 Task: Search one way flight ticket for 2 adults, 4 children and 1 infant on lap in business from Killeen: Killeen-fort Hood Regional Airport / Robert Gray Army Airfield to Riverton: Central Wyoming Regional Airport (was Riverton Regional) on 8-4-2023. Choice of flights is Frontier. Price is upto 78000. Outbound departure time preference is 22:45.
Action: Mouse moved to (264, 369)
Screenshot: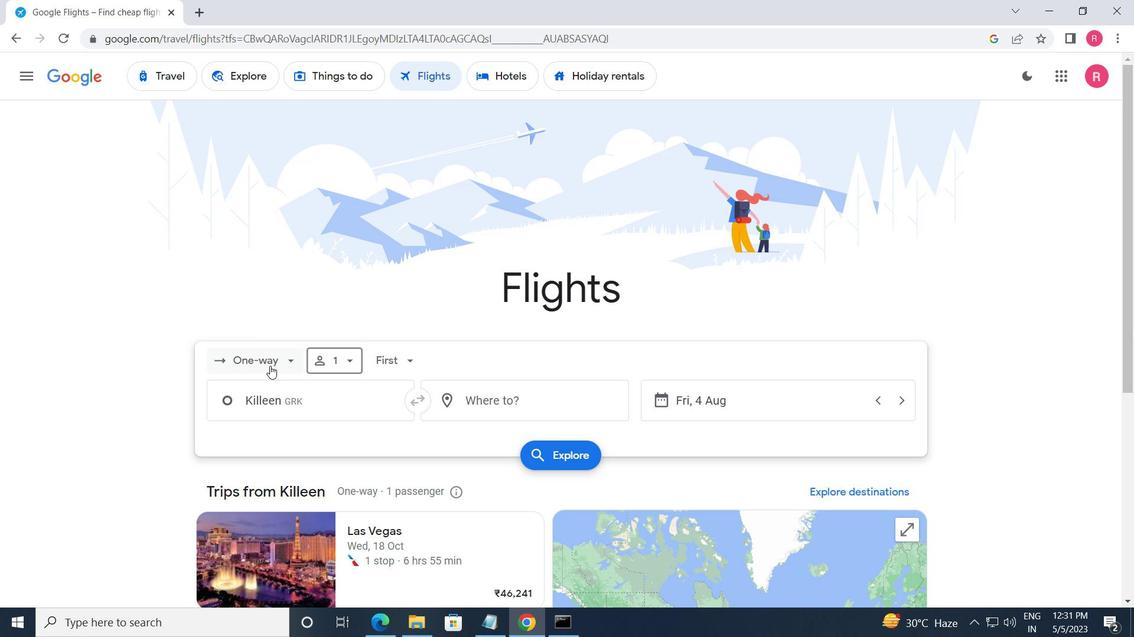 
Action: Mouse pressed left at (264, 369)
Screenshot: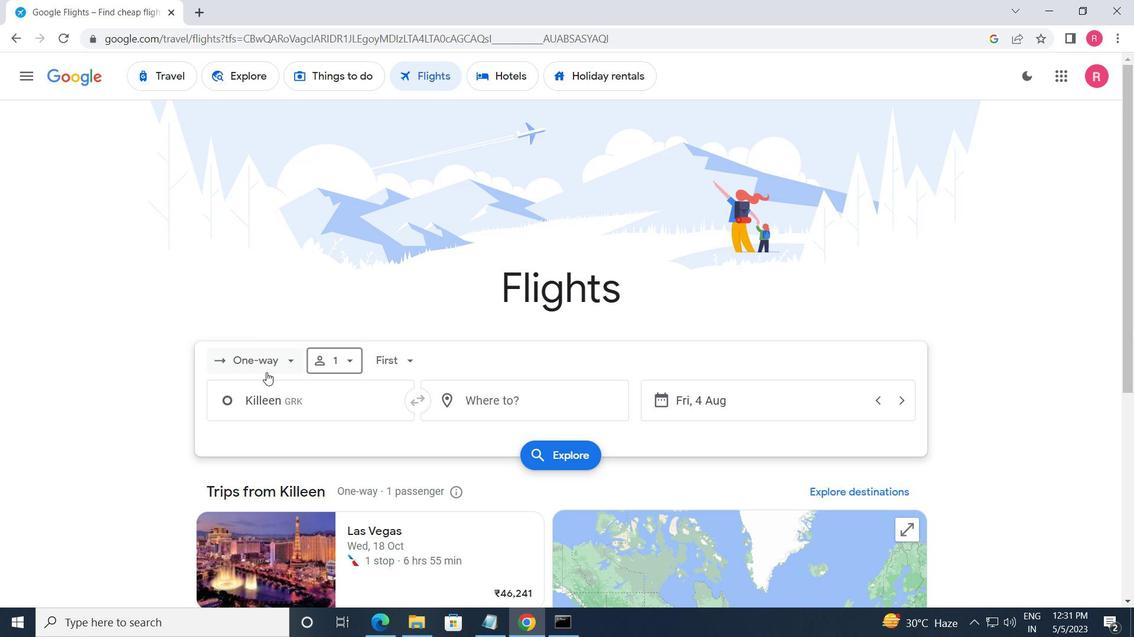 
Action: Mouse moved to (263, 428)
Screenshot: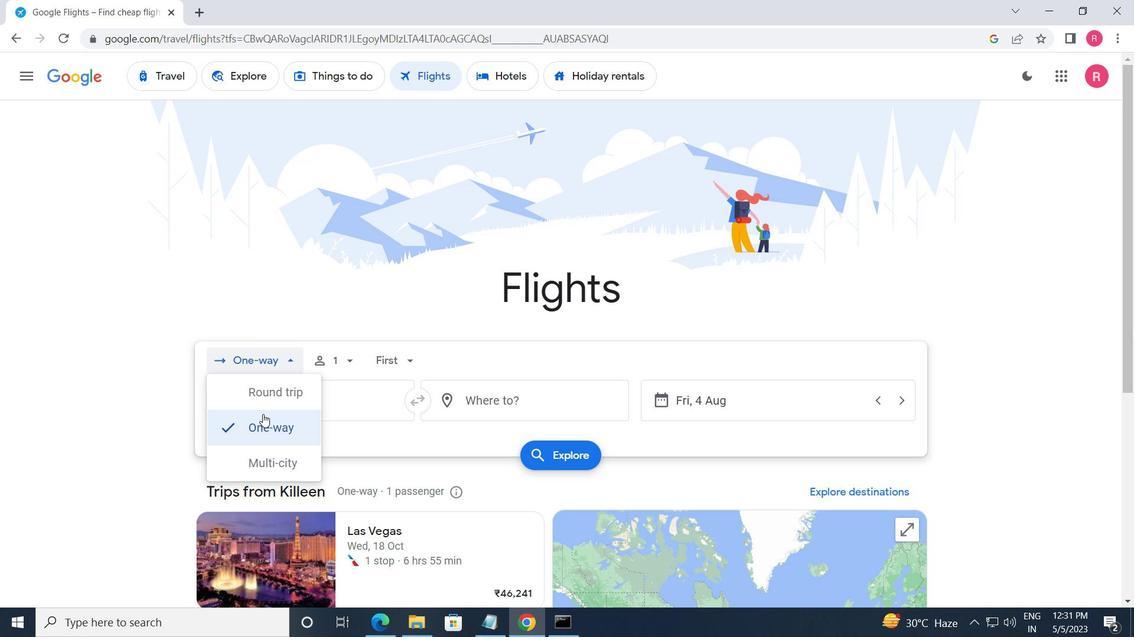 
Action: Mouse pressed left at (263, 428)
Screenshot: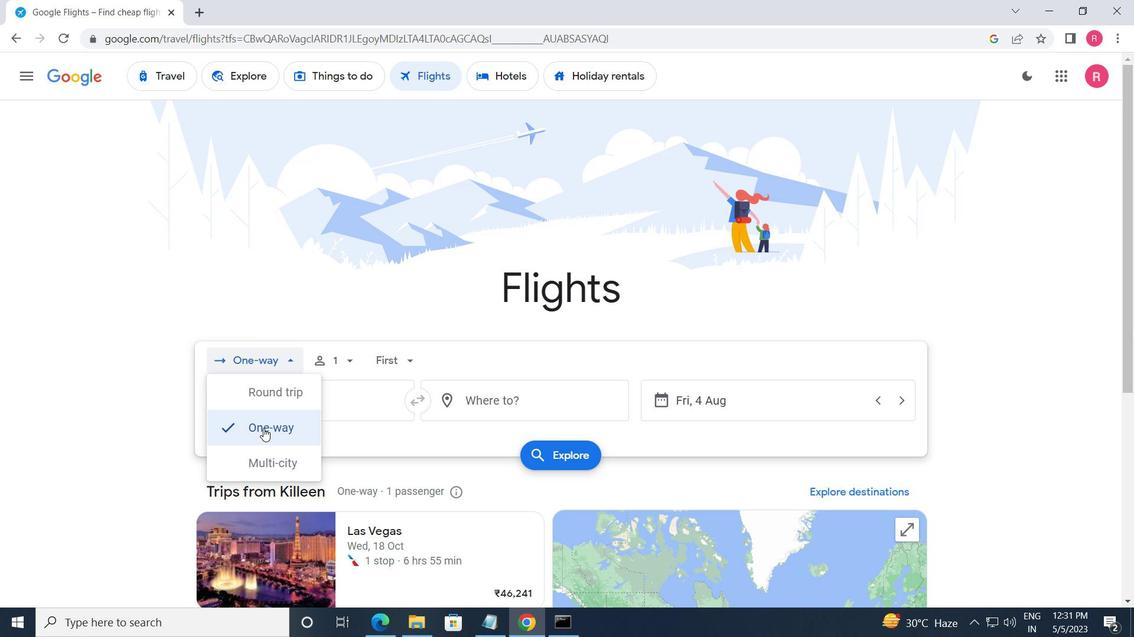 
Action: Mouse moved to (343, 375)
Screenshot: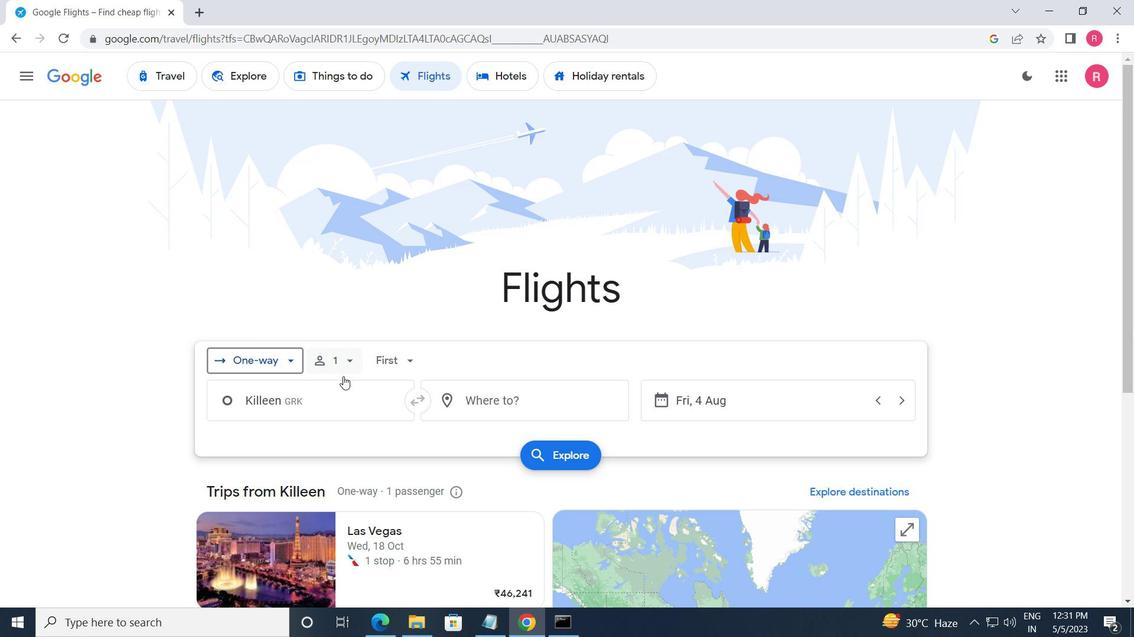 
Action: Mouse pressed left at (343, 375)
Screenshot: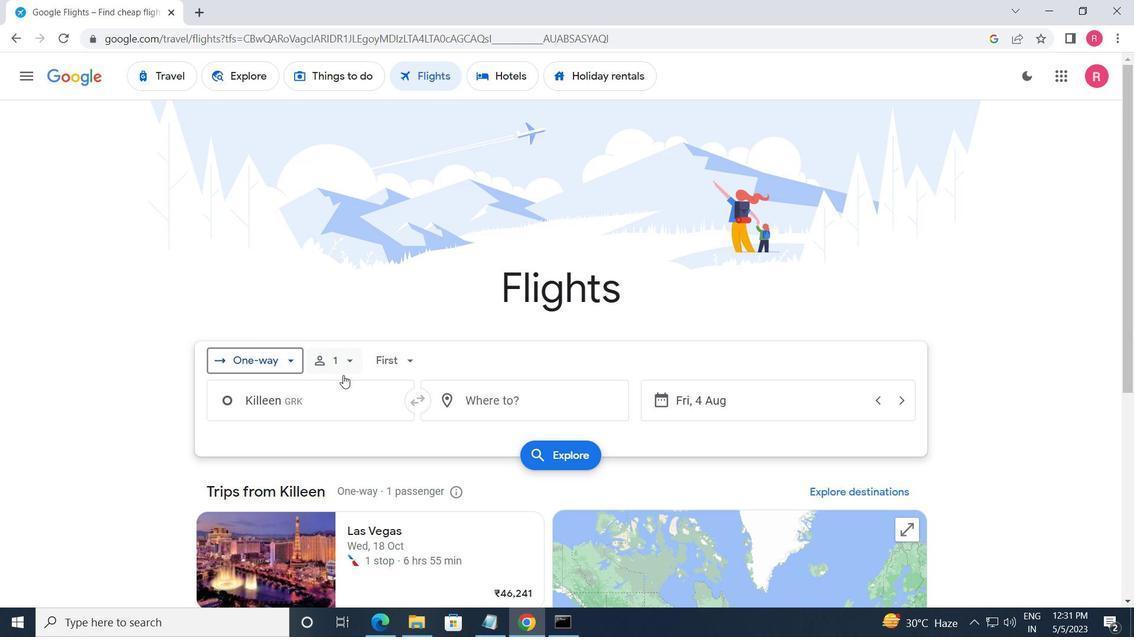 
Action: Mouse moved to (460, 399)
Screenshot: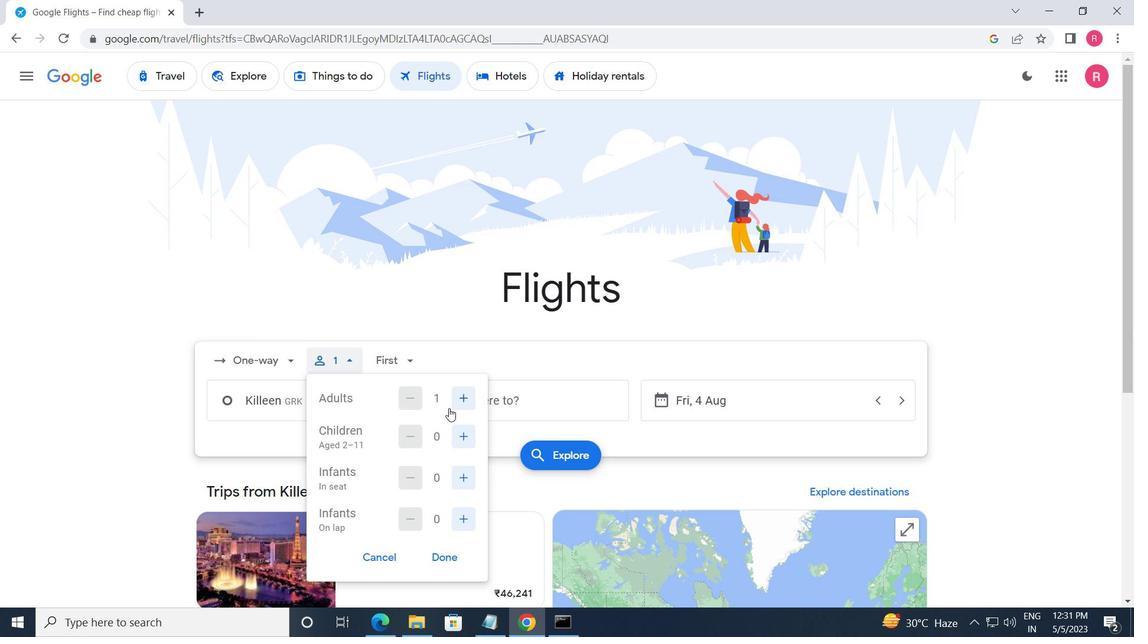 
Action: Mouse pressed left at (460, 399)
Screenshot: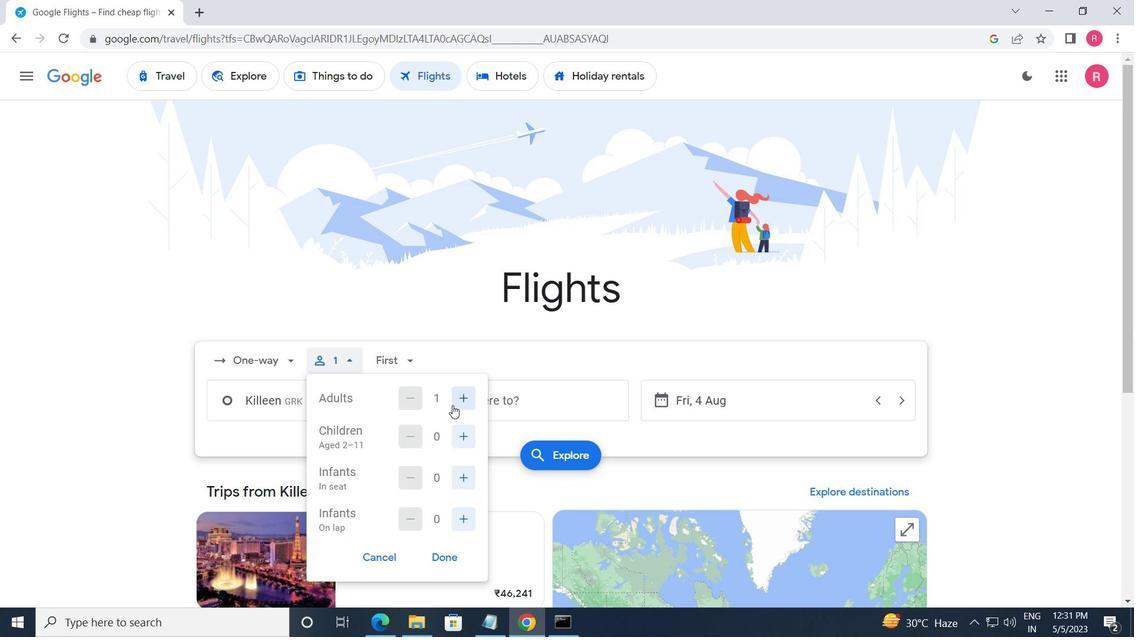 
Action: Mouse moved to (460, 437)
Screenshot: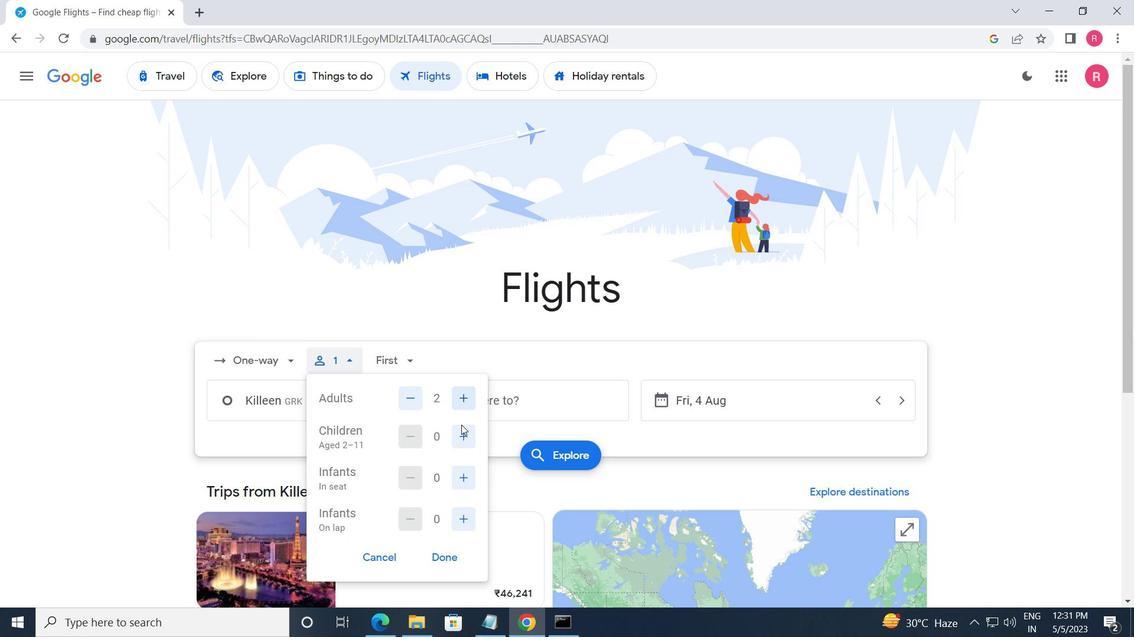 
Action: Mouse pressed left at (460, 437)
Screenshot: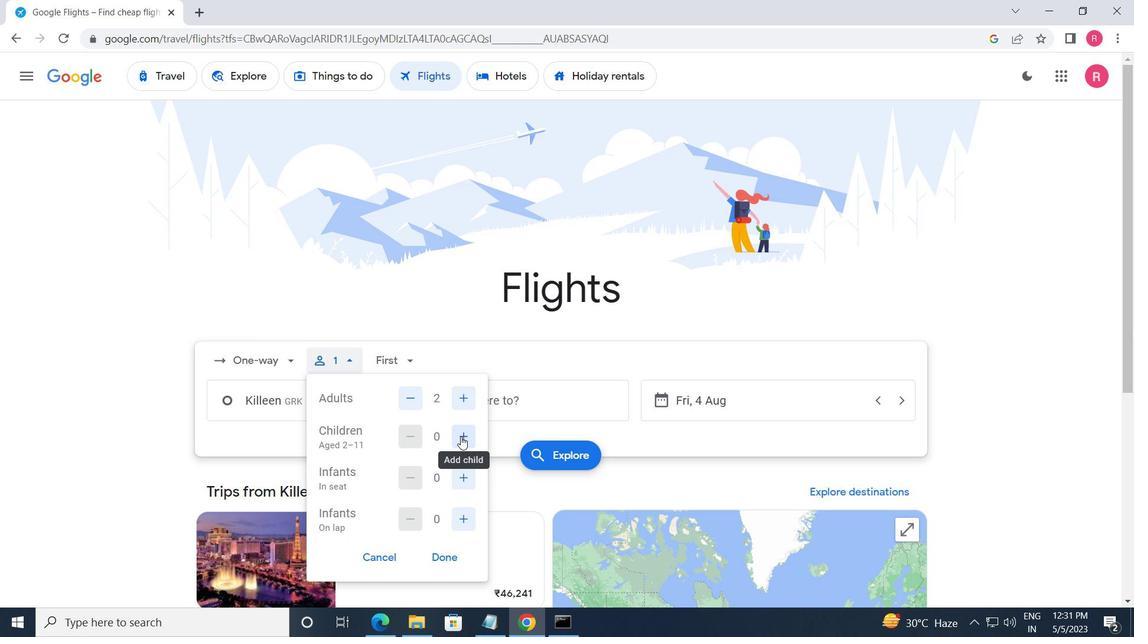 
Action: Mouse moved to (460, 435)
Screenshot: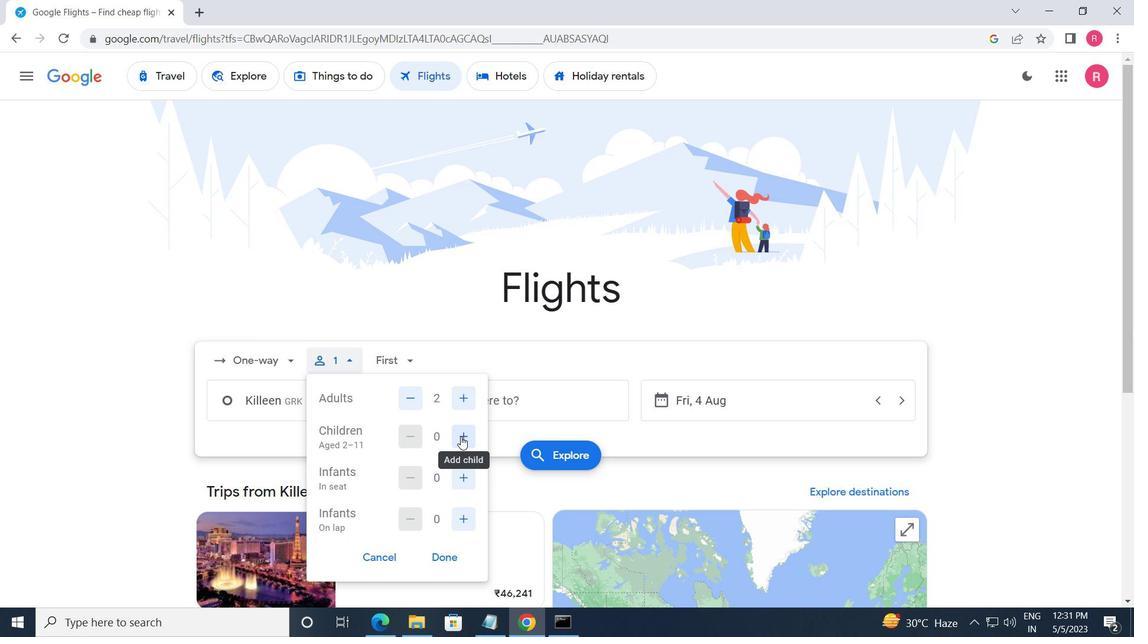 
Action: Mouse pressed left at (460, 435)
Screenshot: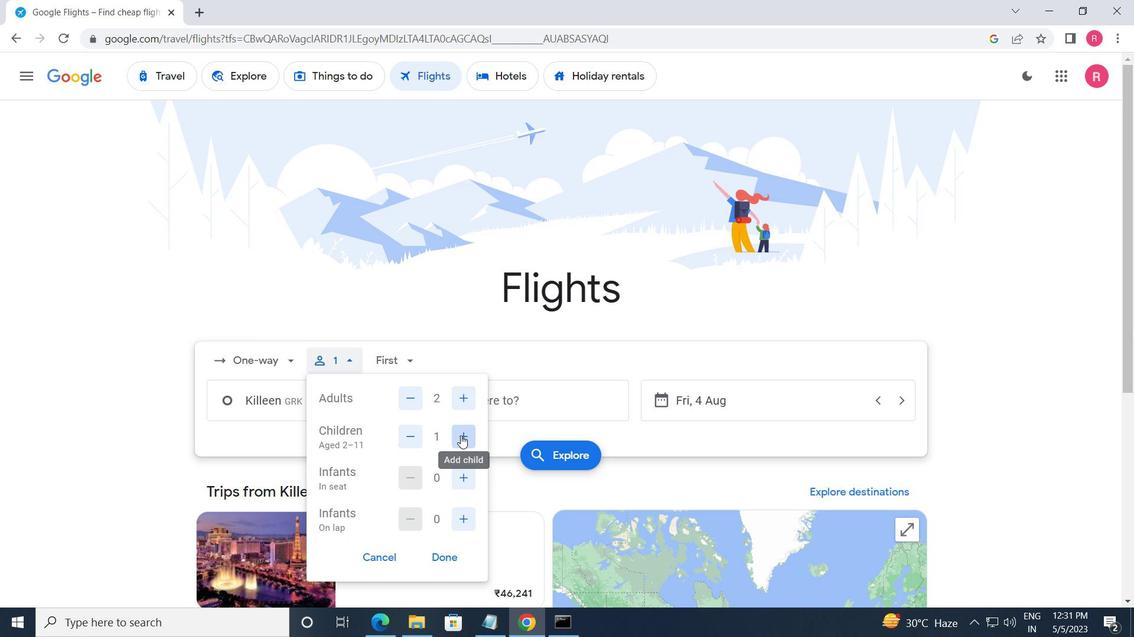 
Action: Mouse pressed left at (460, 435)
Screenshot: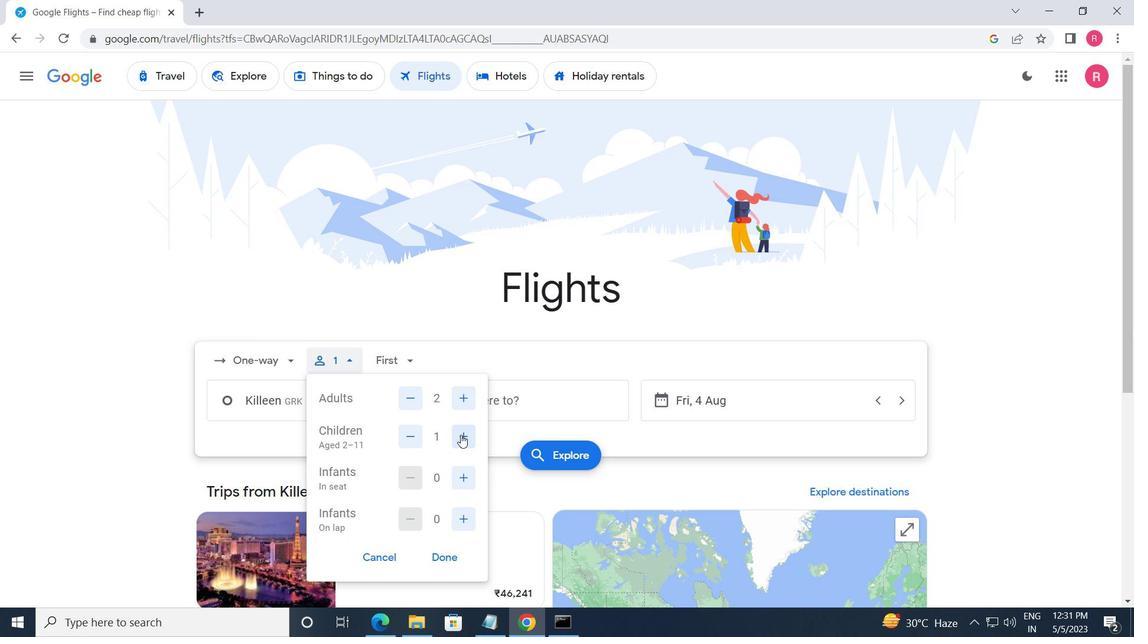 
Action: Mouse pressed left at (460, 435)
Screenshot: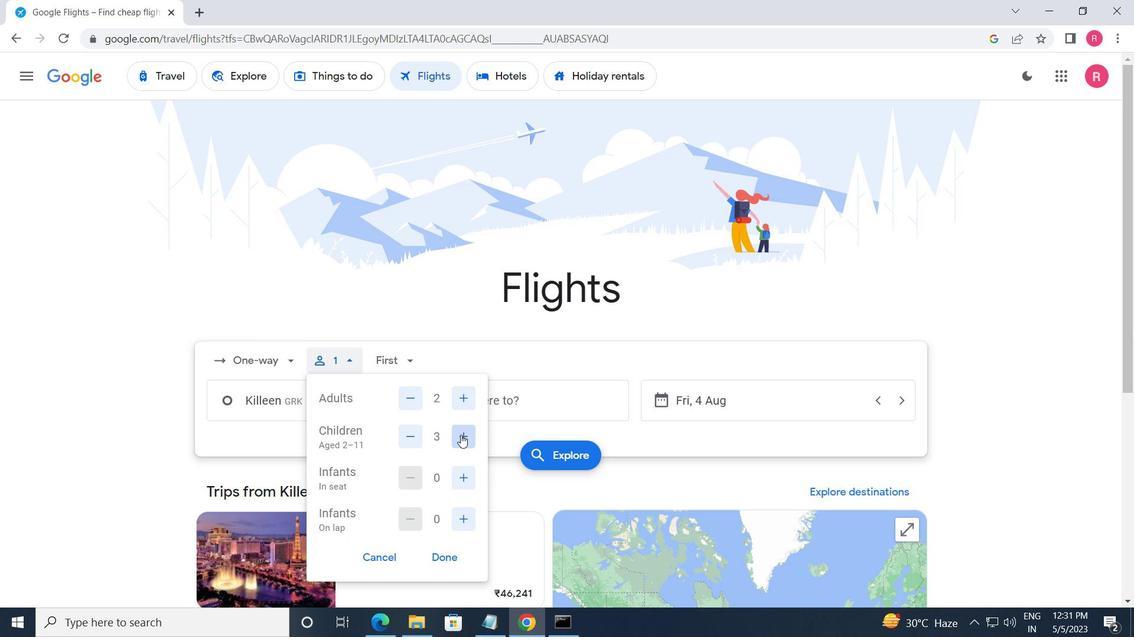 
Action: Mouse moved to (467, 481)
Screenshot: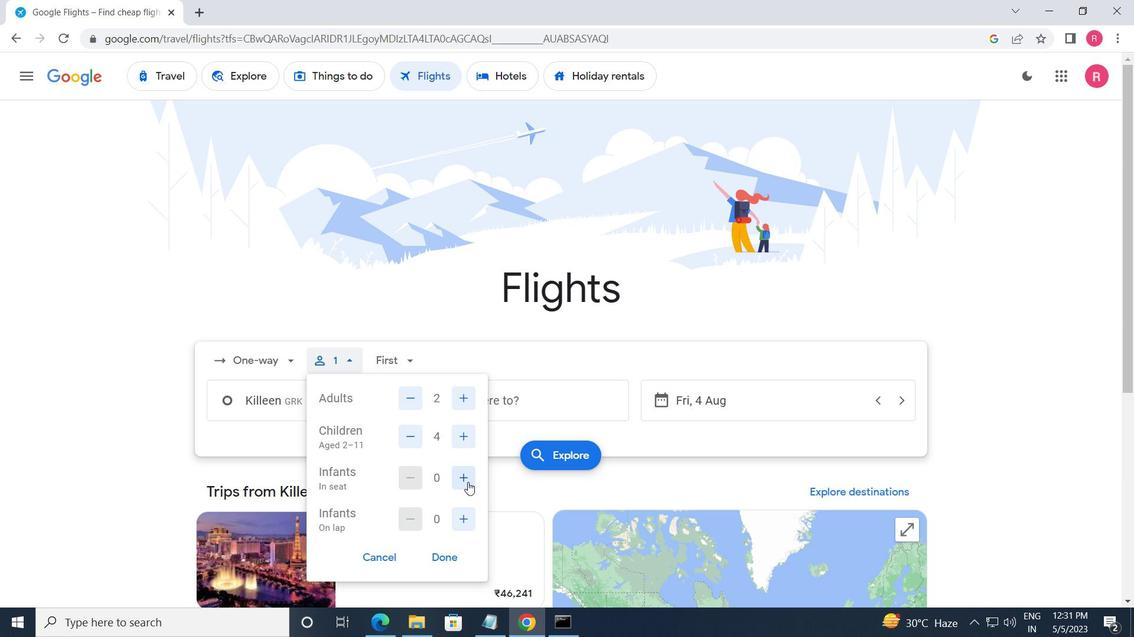 
Action: Mouse pressed left at (467, 481)
Screenshot: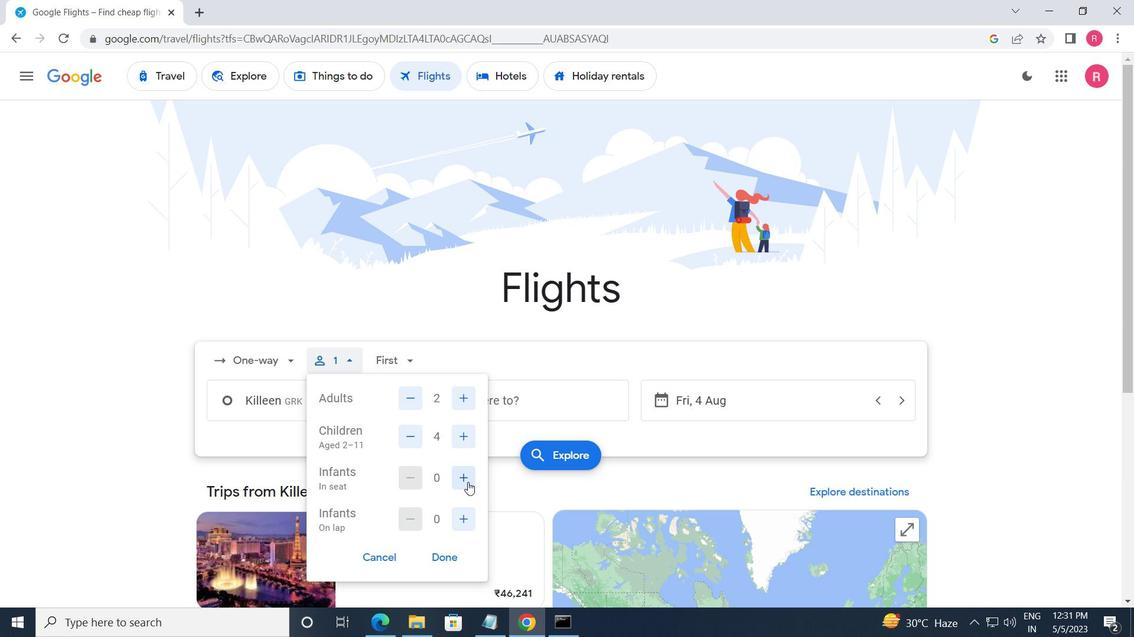
Action: Mouse moved to (445, 557)
Screenshot: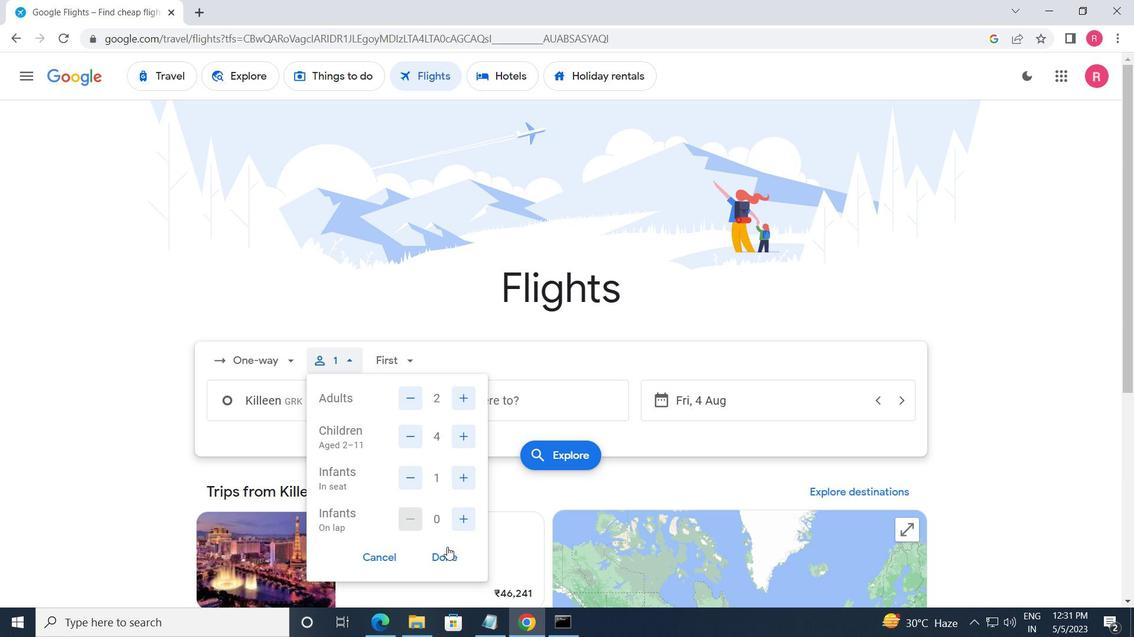 
Action: Mouse pressed left at (445, 557)
Screenshot: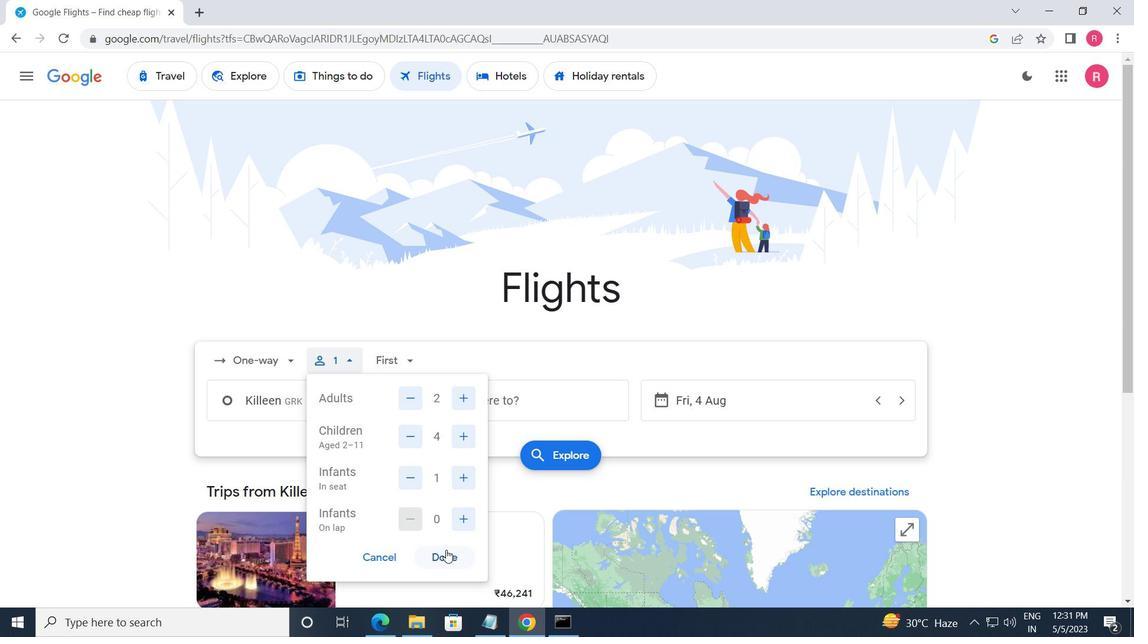 
Action: Mouse moved to (401, 369)
Screenshot: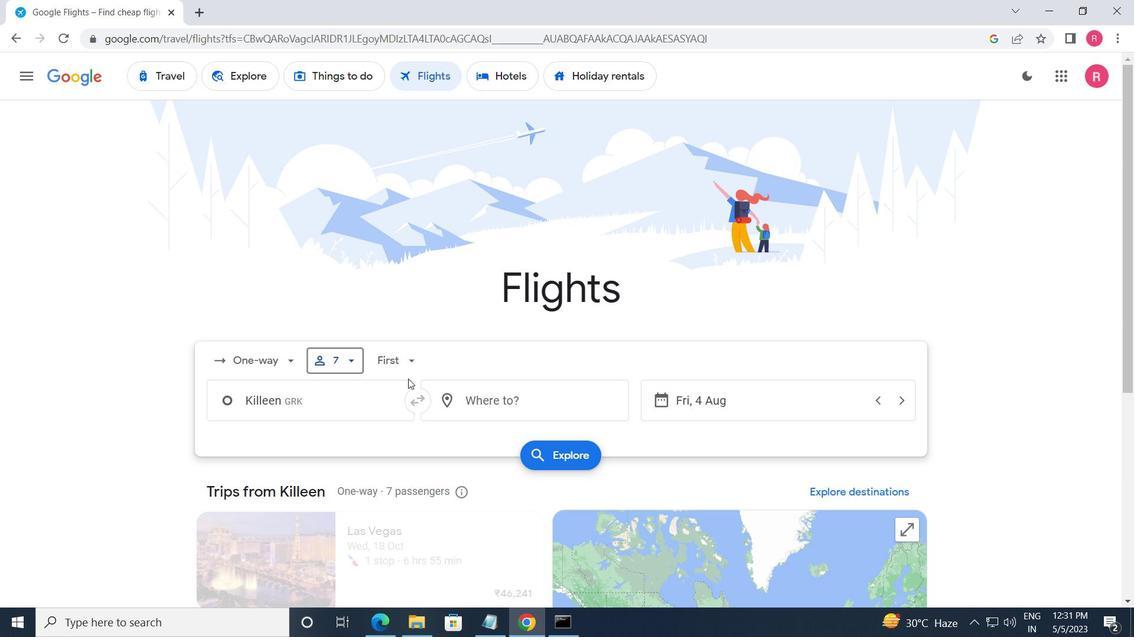 
Action: Mouse pressed left at (401, 369)
Screenshot: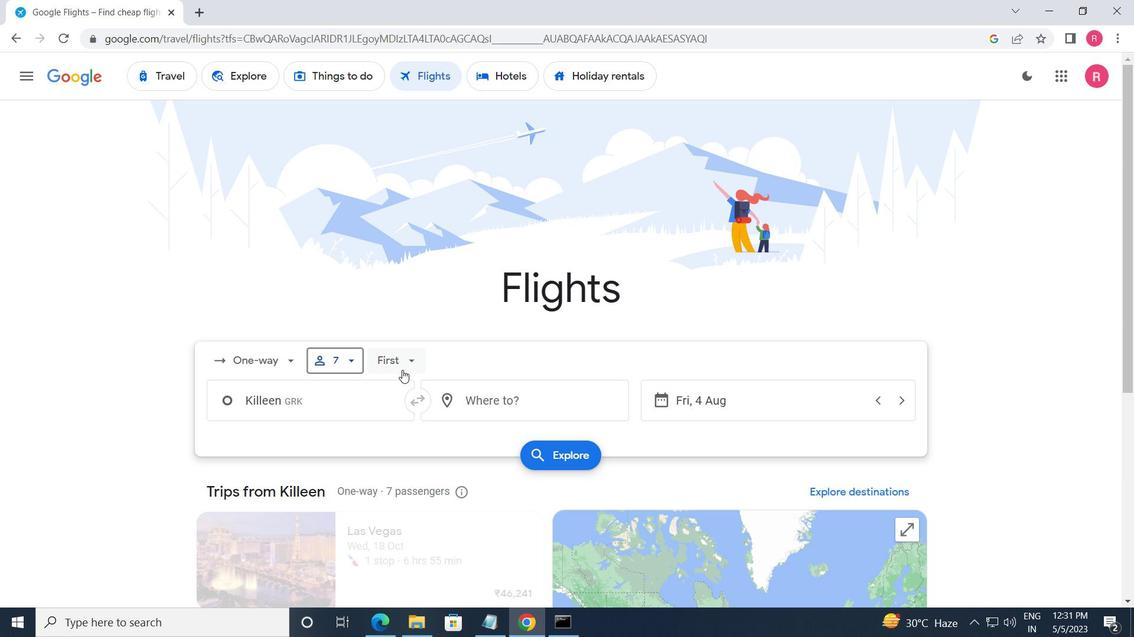 
Action: Mouse moved to (428, 470)
Screenshot: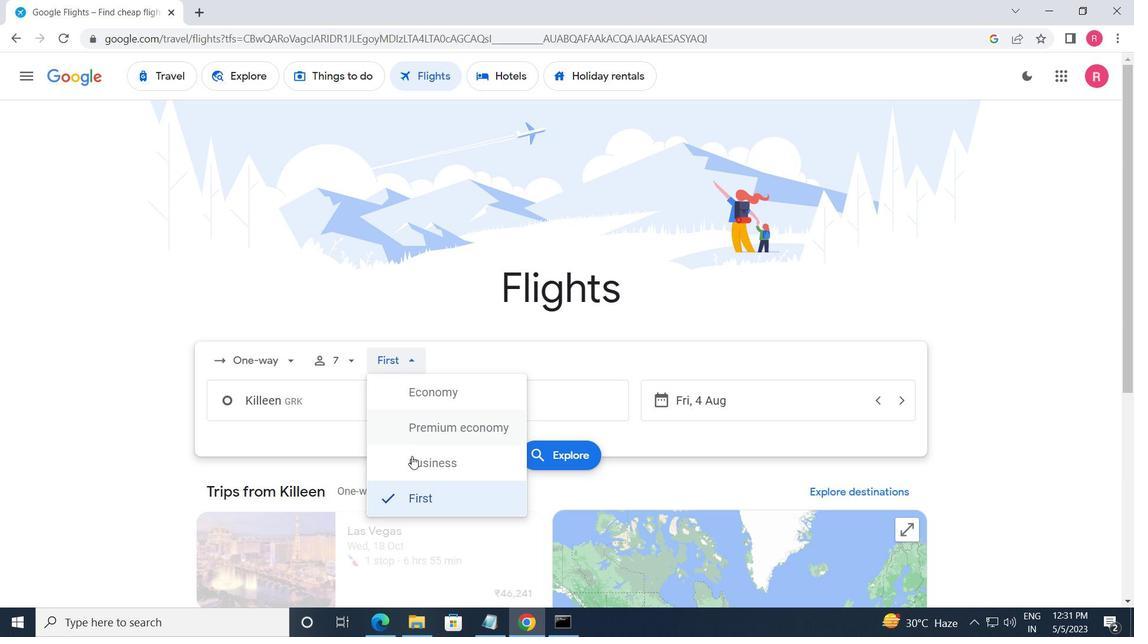 
Action: Mouse pressed left at (428, 470)
Screenshot: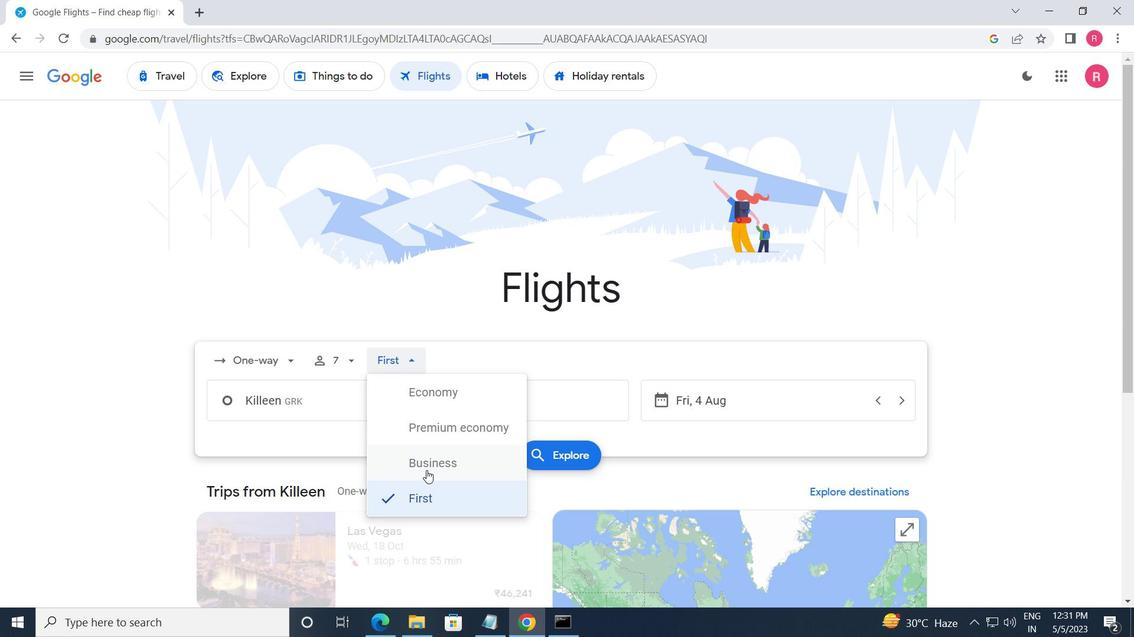 
Action: Mouse moved to (352, 418)
Screenshot: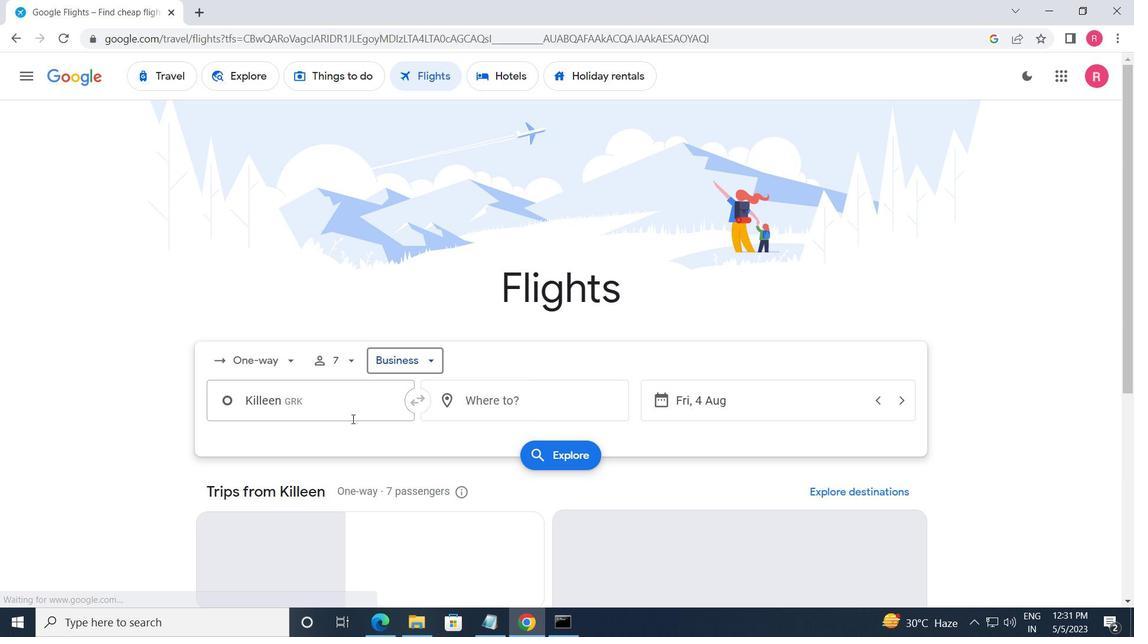 
Action: Mouse pressed left at (352, 418)
Screenshot: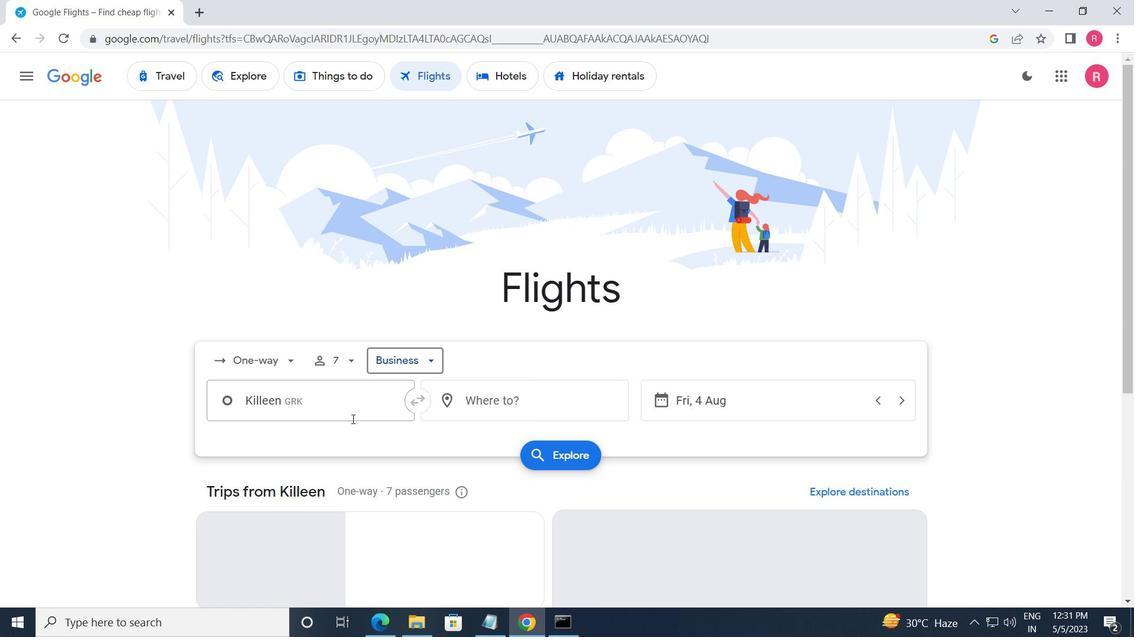 
Action: Key pressed <Key.shift_r>Killeen
Screenshot: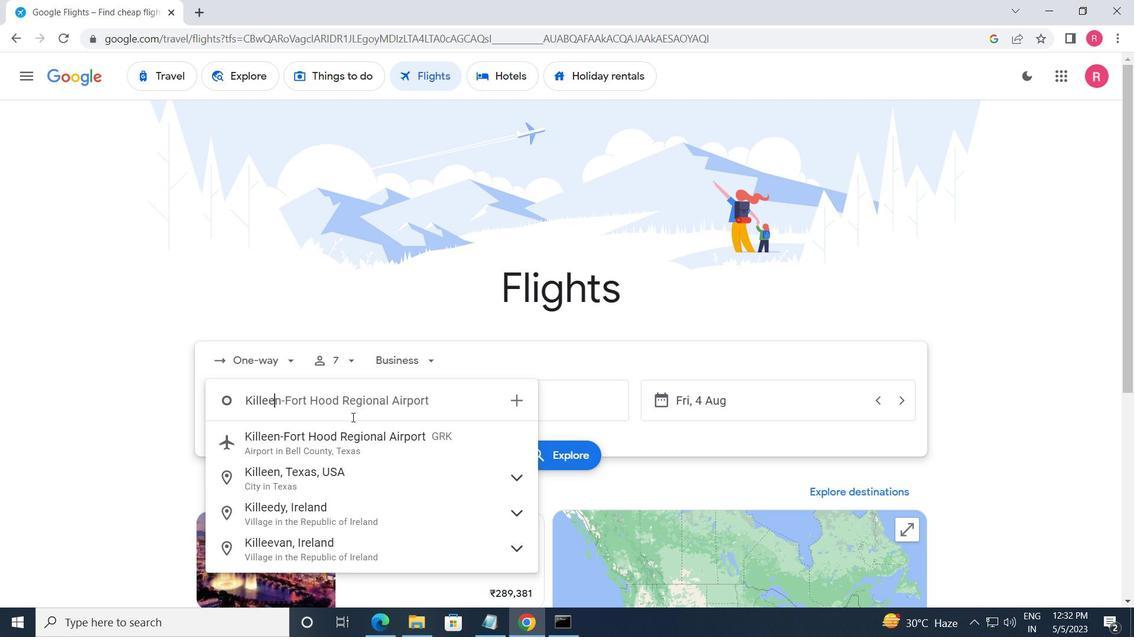
Action: Mouse moved to (407, 443)
Screenshot: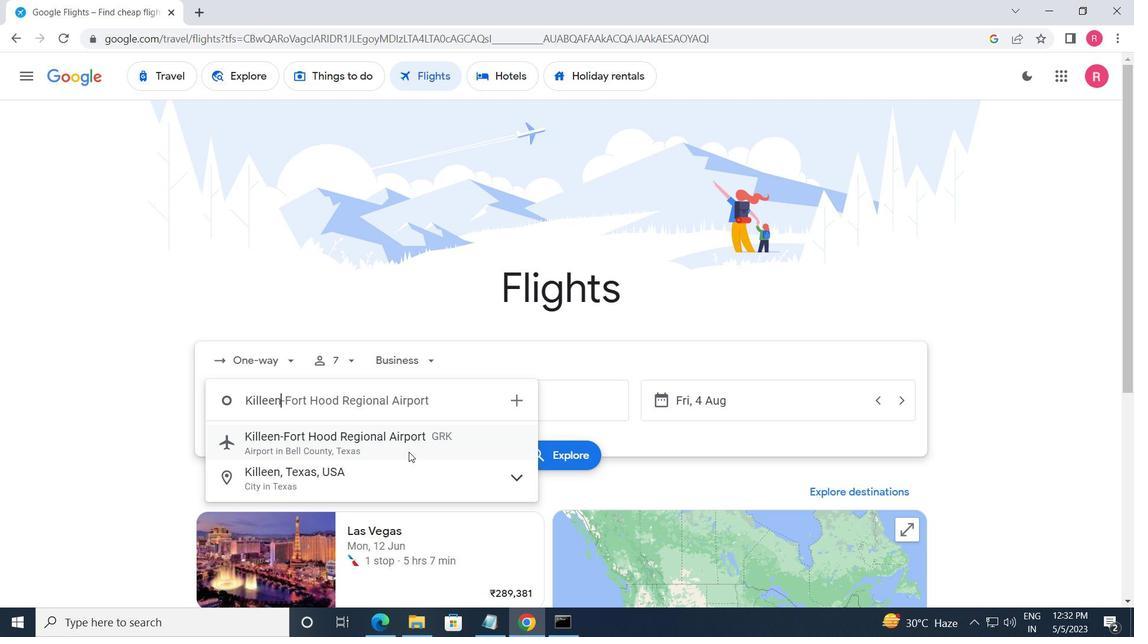 
Action: Mouse pressed left at (407, 443)
Screenshot: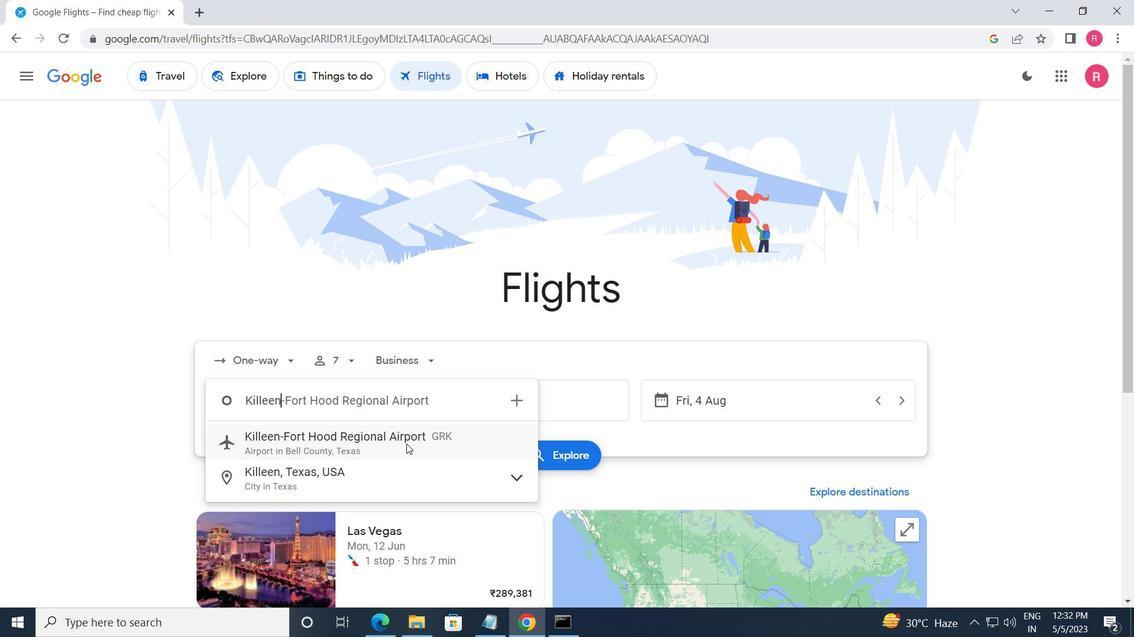
Action: Mouse moved to (492, 409)
Screenshot: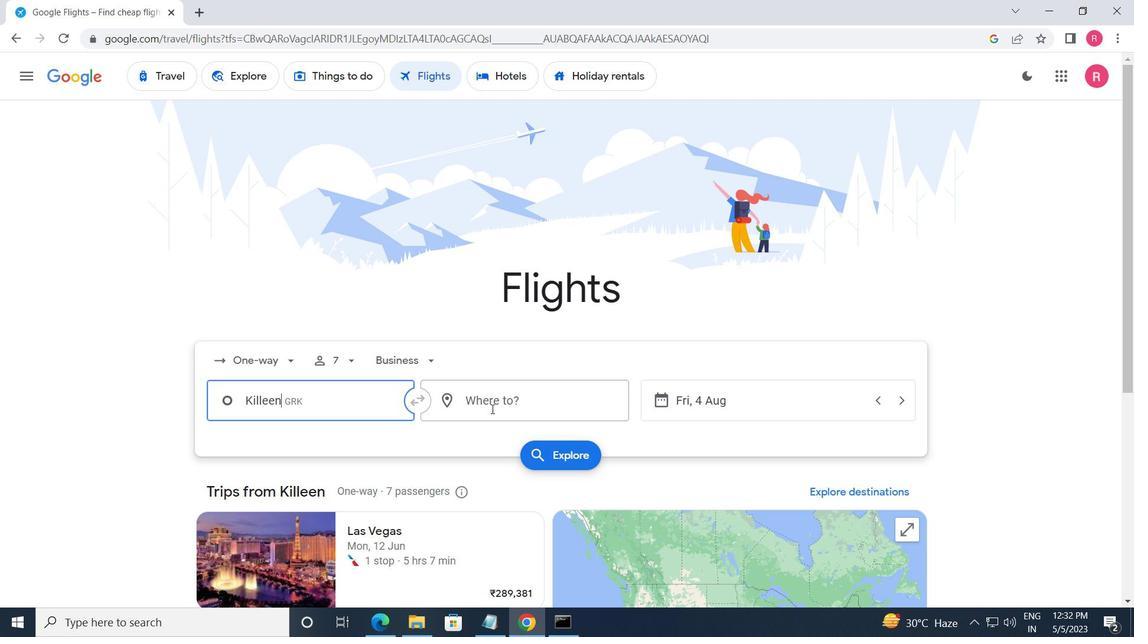 
Action: Mouse pressed left at (492, 409)
Screenshot: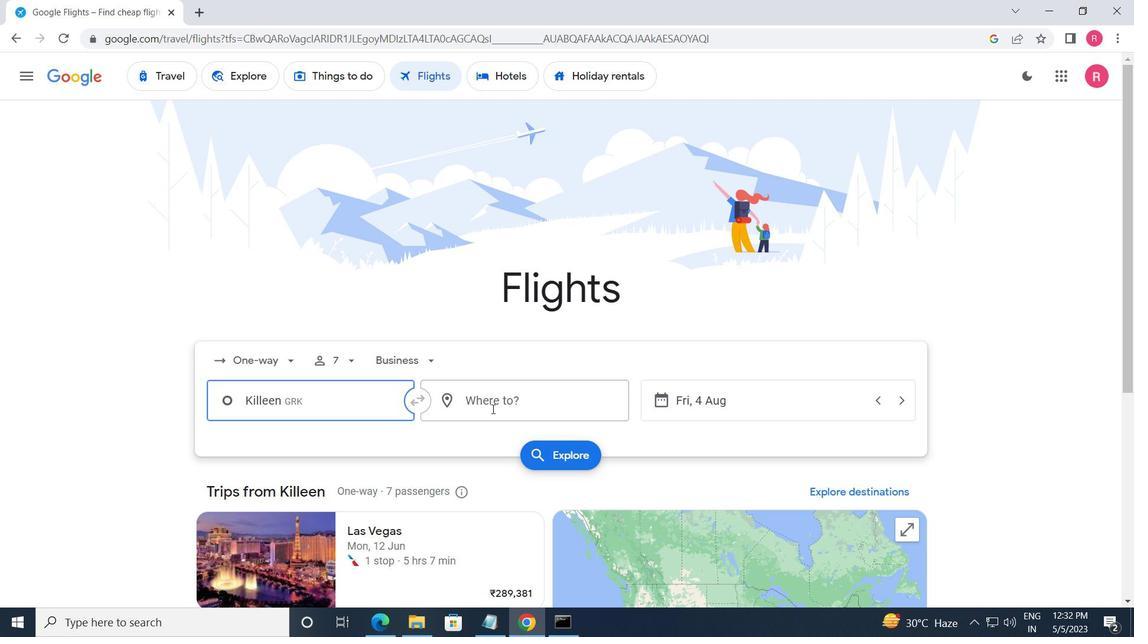 
Action: Mouse moved to (490, 402)
Screenshot: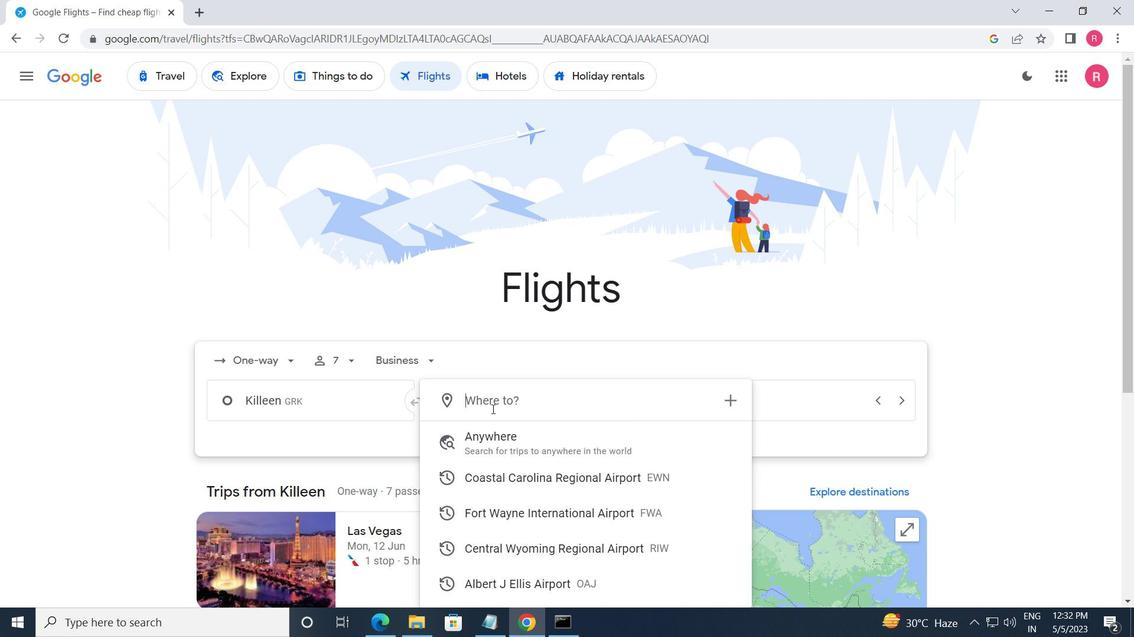
Action: Key pressed <Key.shift>RIVERTON
Screenshot: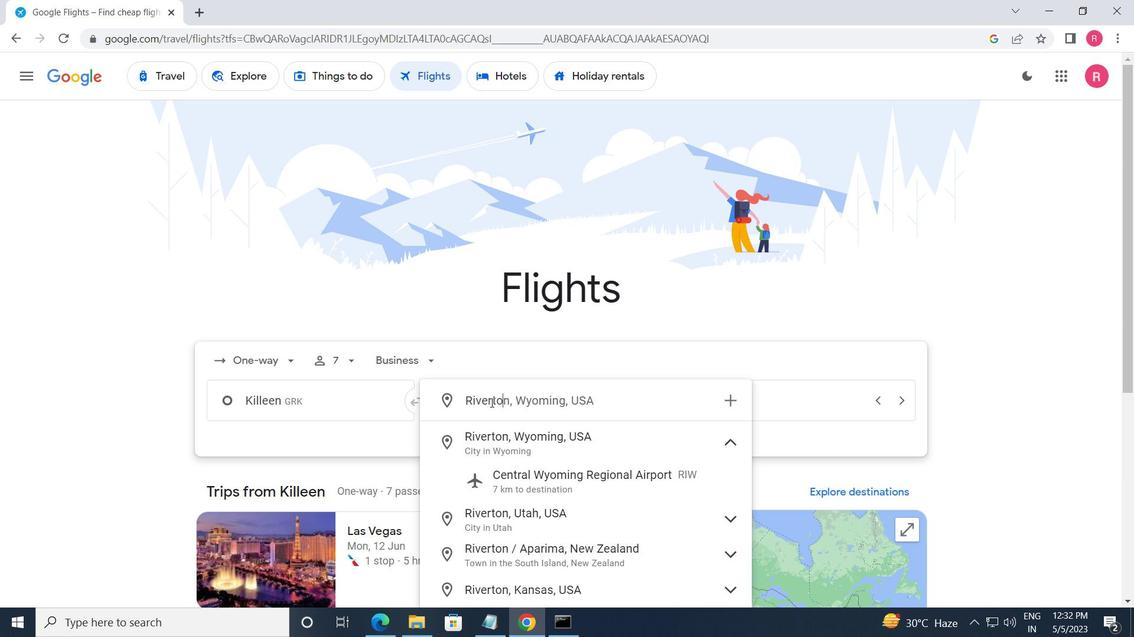 
Action: Mouse moved to (609, 489)
Screenshot: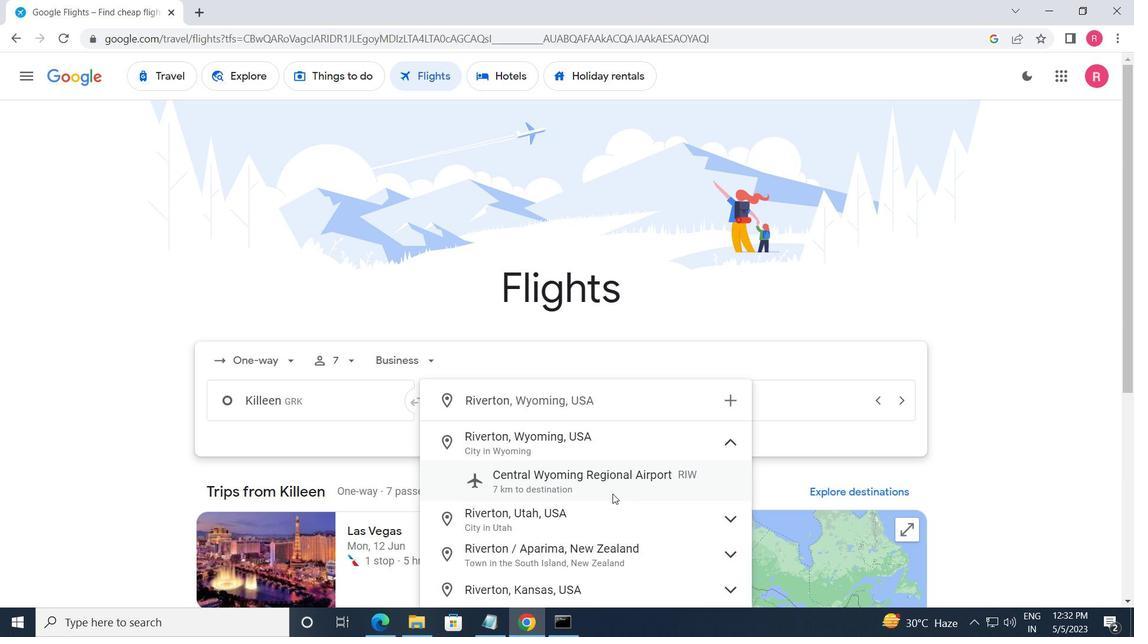 
Action: Mouse pressed left at (609, 489)
Screenshot: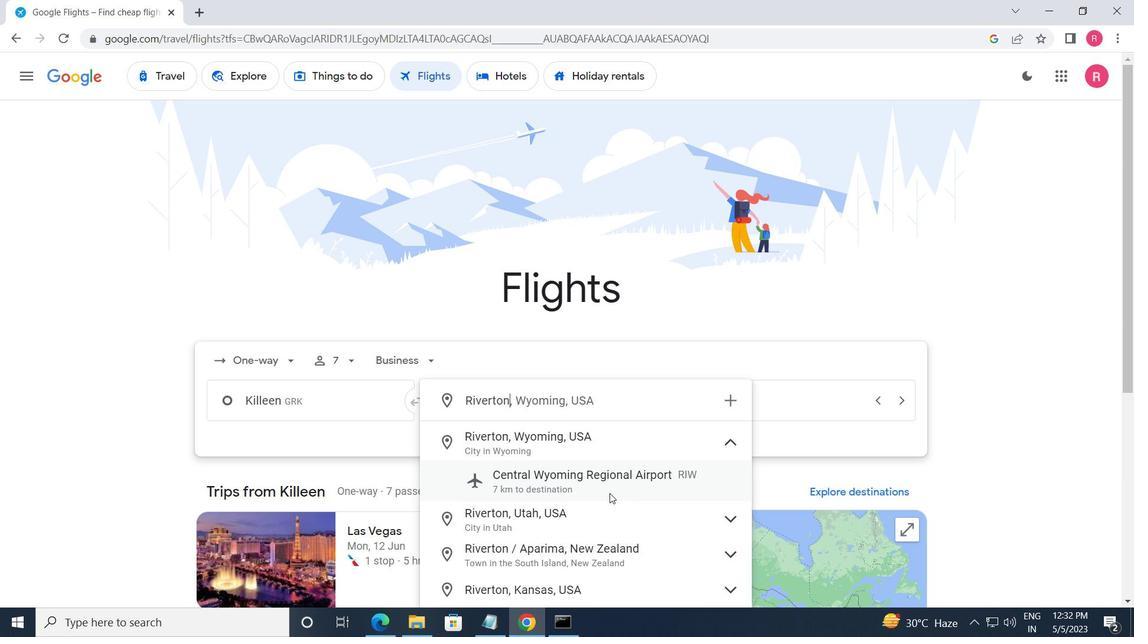 
Action: Mouse moved to (733, 382)
Screenshot: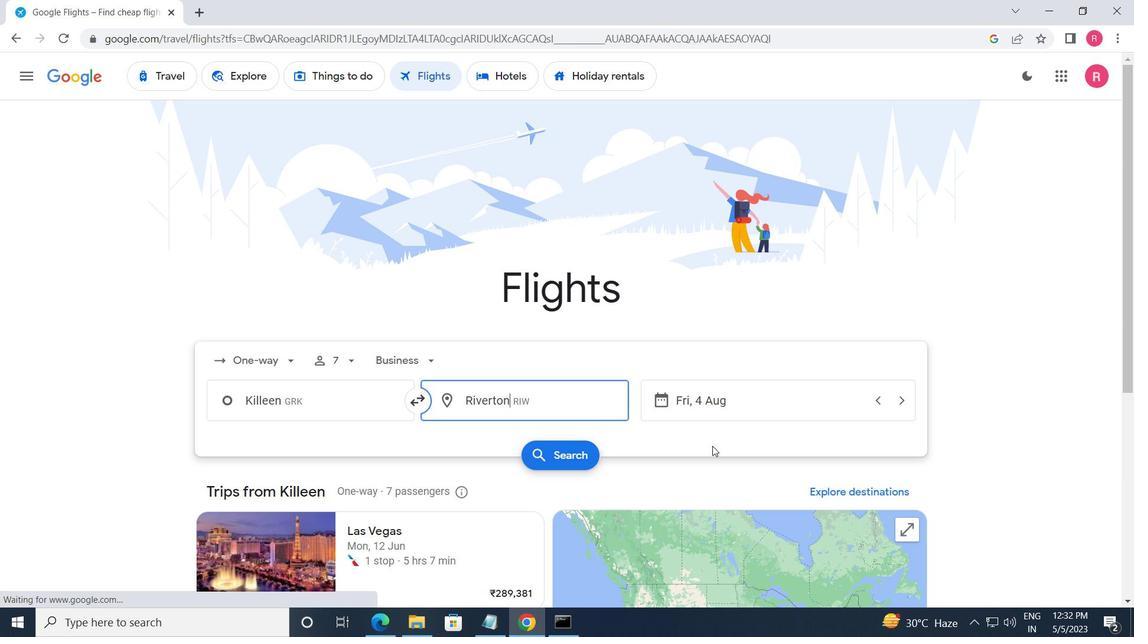 
Action: Mouse pressed left at (733, 382)
Screenshot: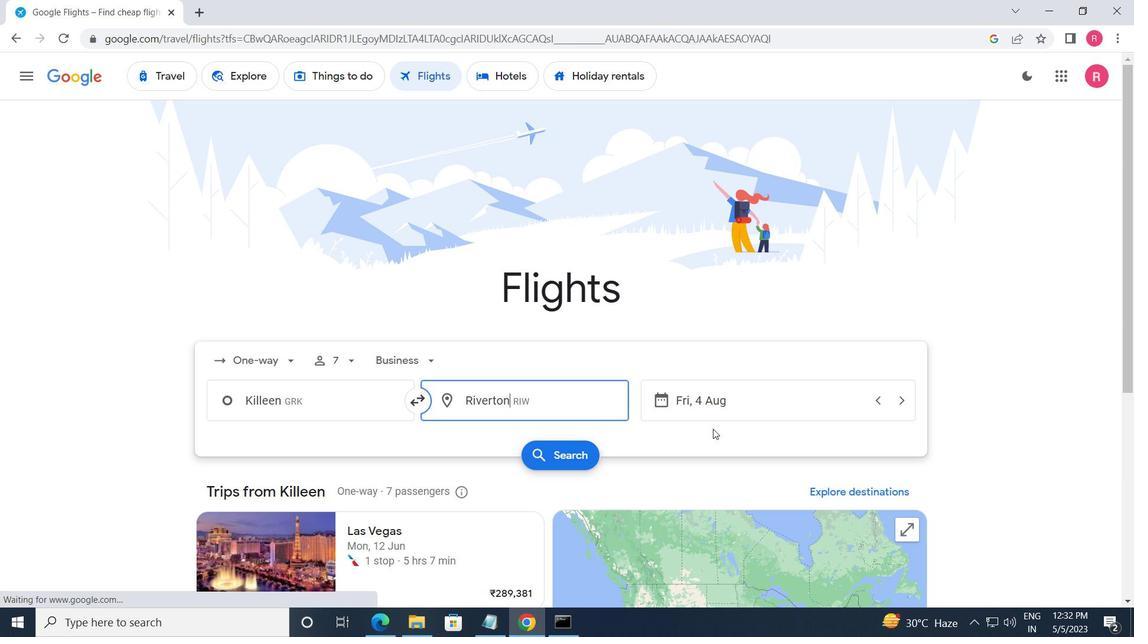 
Action: Mouse moved to (575, 341)
Screenshot: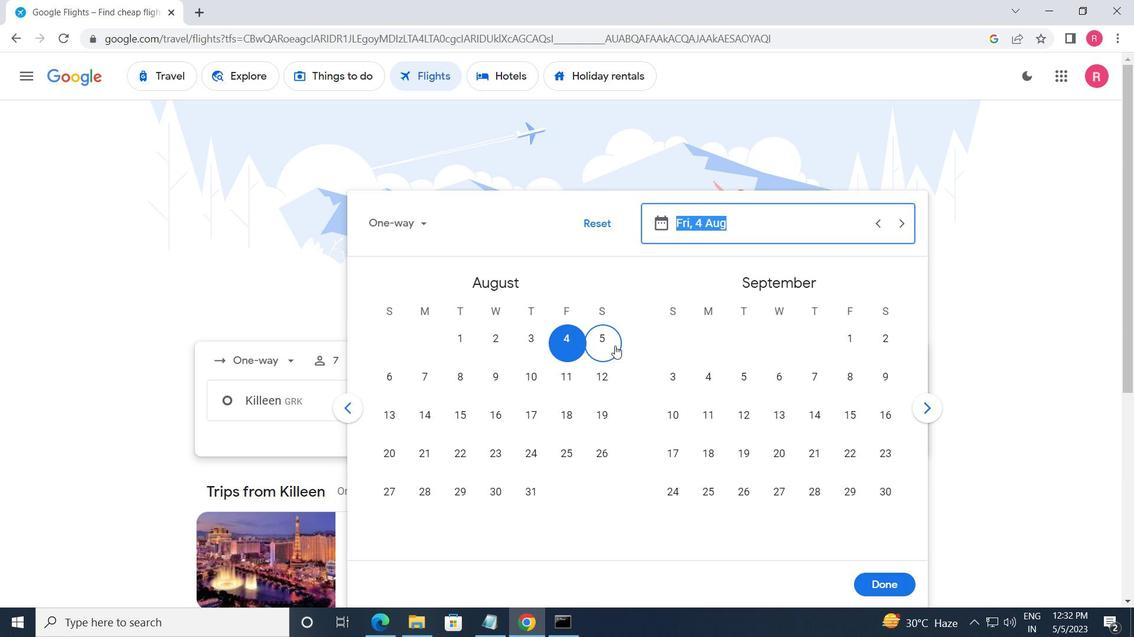 
Action: Mouse pressed left at (575, 341)
Screenshot: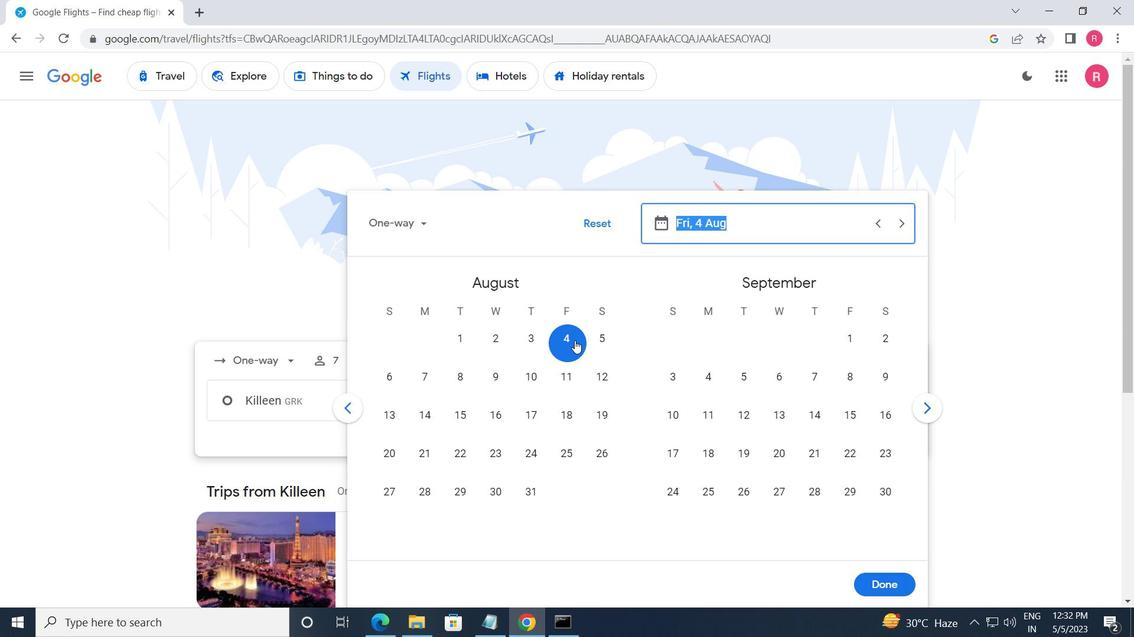 
Action: Mouse moved to (879, 583)
Screenshot: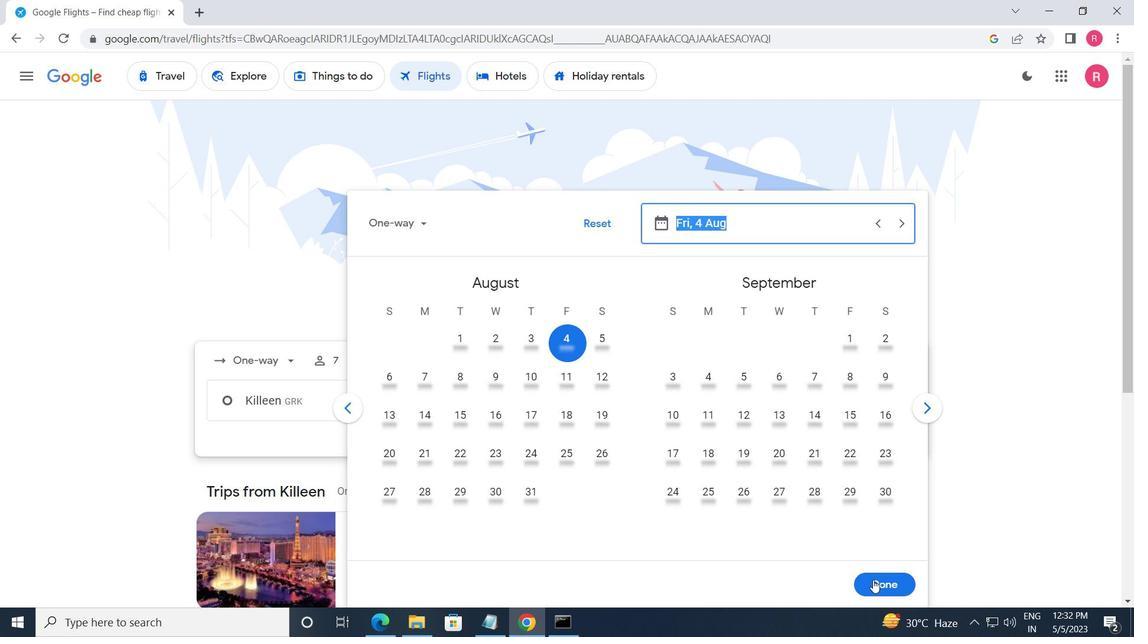 
Action: Mouse pressed left at (879, 583)
Screenshot: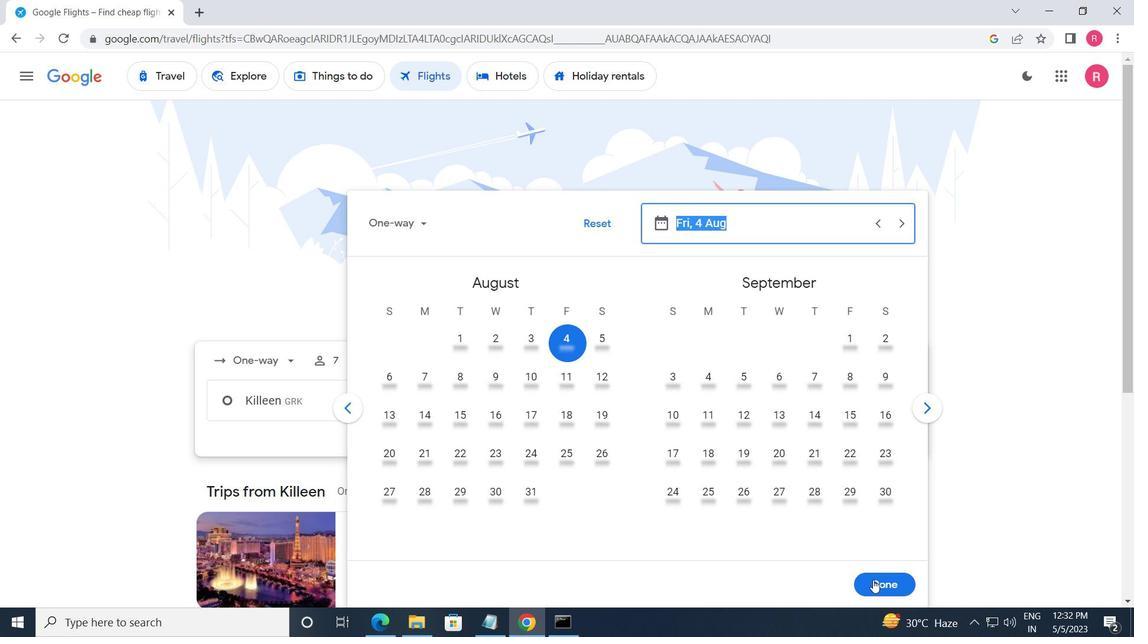 
Action: Mouse moved to (541, 463)
Screenshot: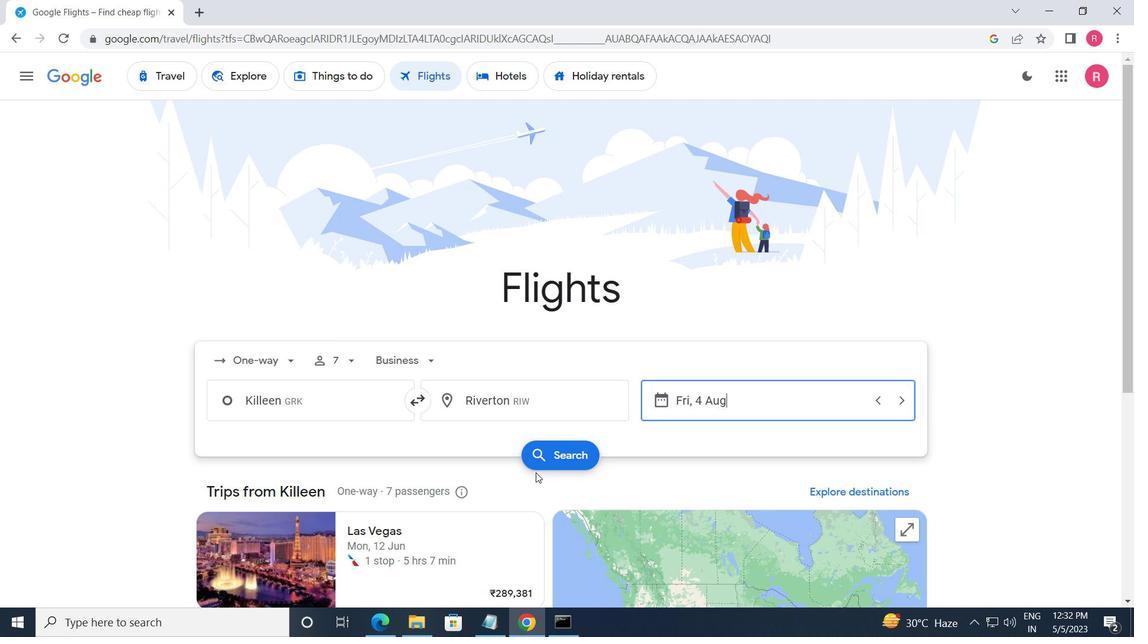 
Action: Mouse pressed left at (541, 463)
Screenshot: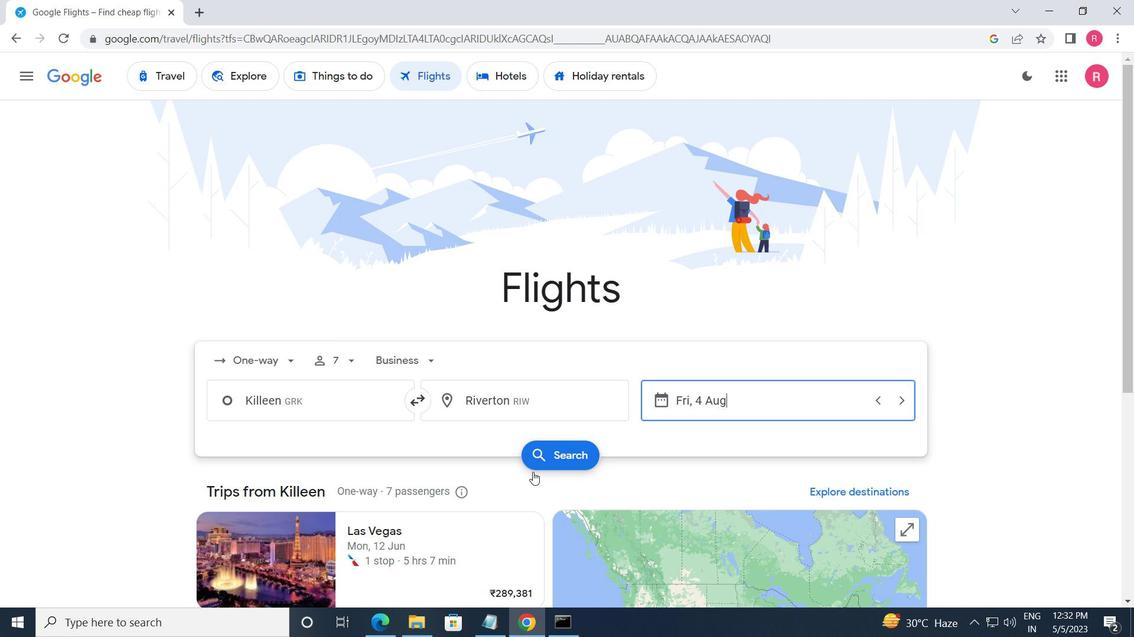 
Action: Mouse moved to (222, 215)
Screenshot: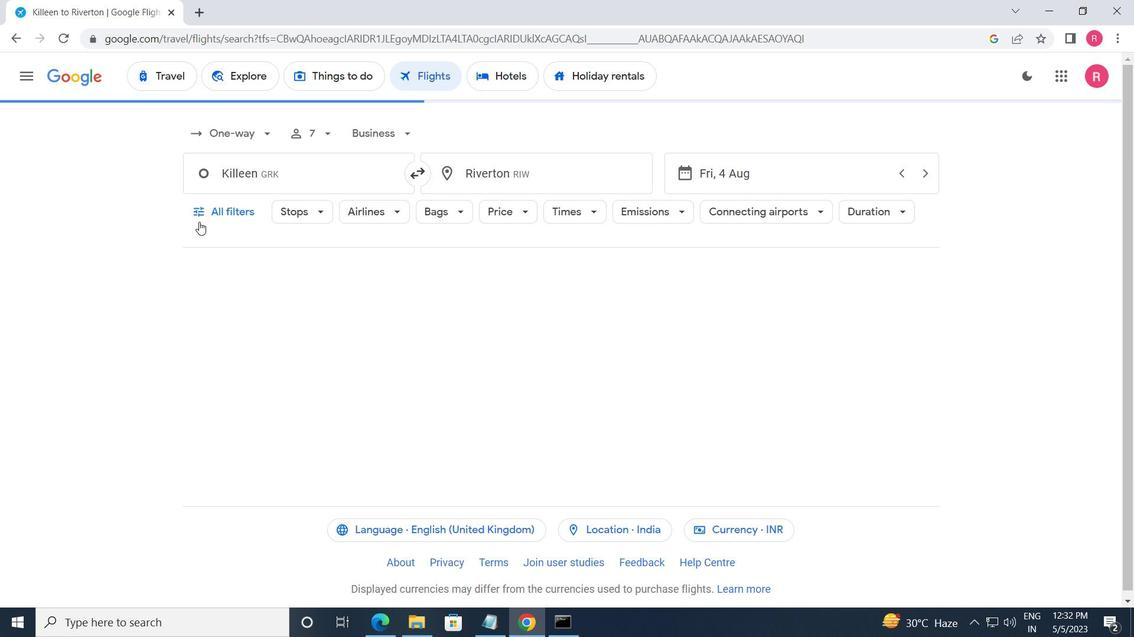 
Action: Mouse pressed left at (222, 215)
Screenshot: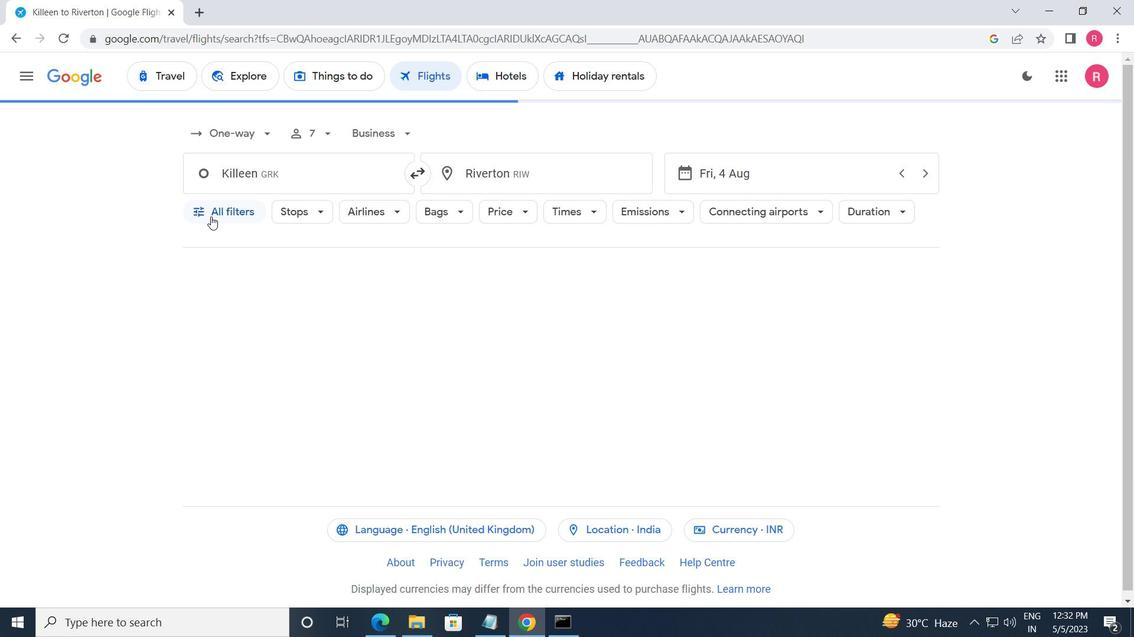 
Action: Mouse moved to (290, 414)
Screenshot: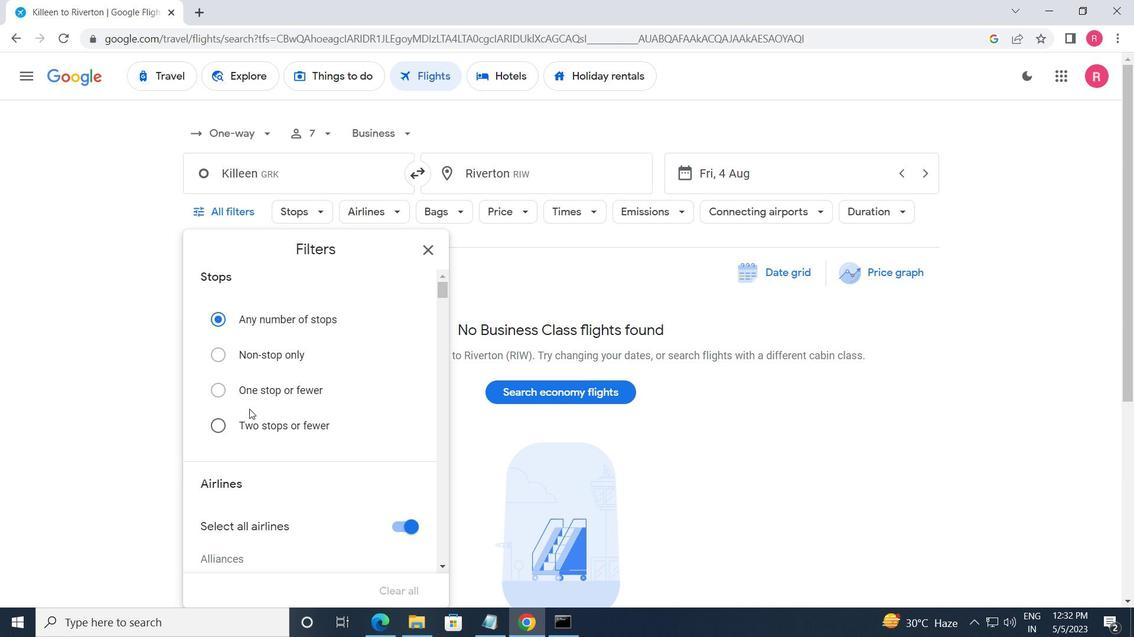 
Action: Mouse scrolled (290, 413) with delta (0, 0)
Screenshot: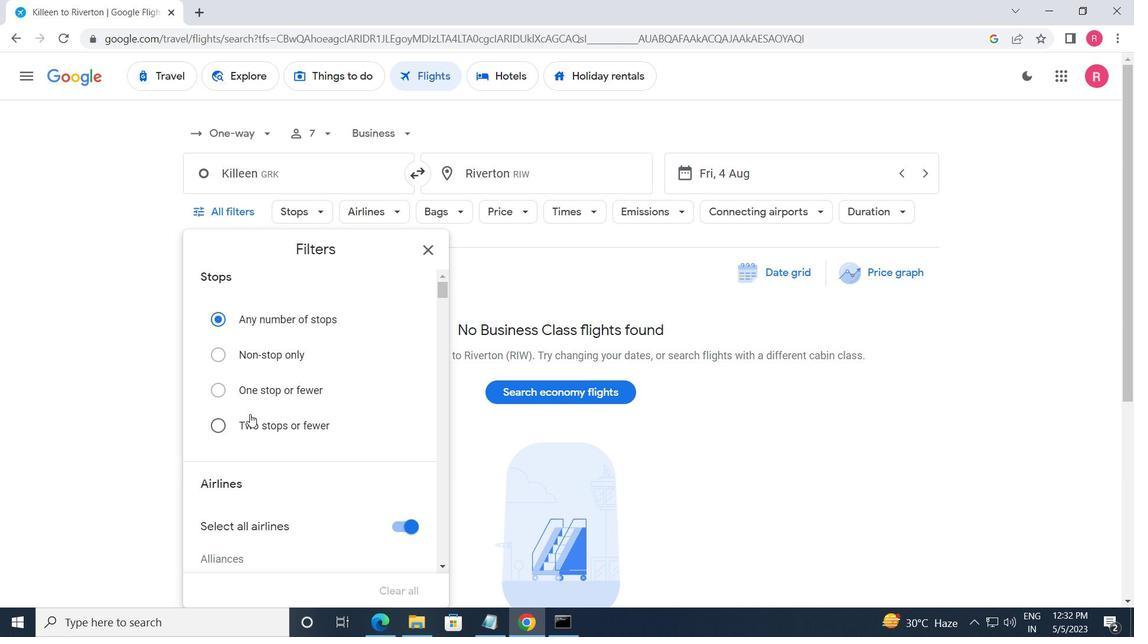 
Action: Mouse scrolled (290, 413) with delta (0, 0)
Screenshot: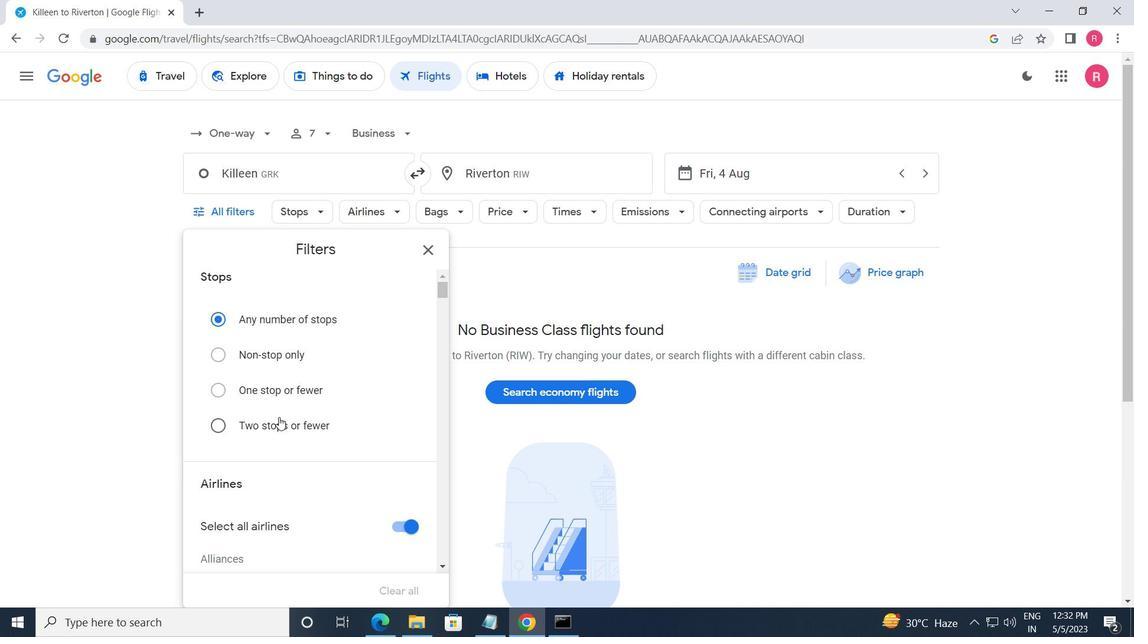 
Action: Mouse scrolled (290, 413) with delta (0, 0)
Screenshot: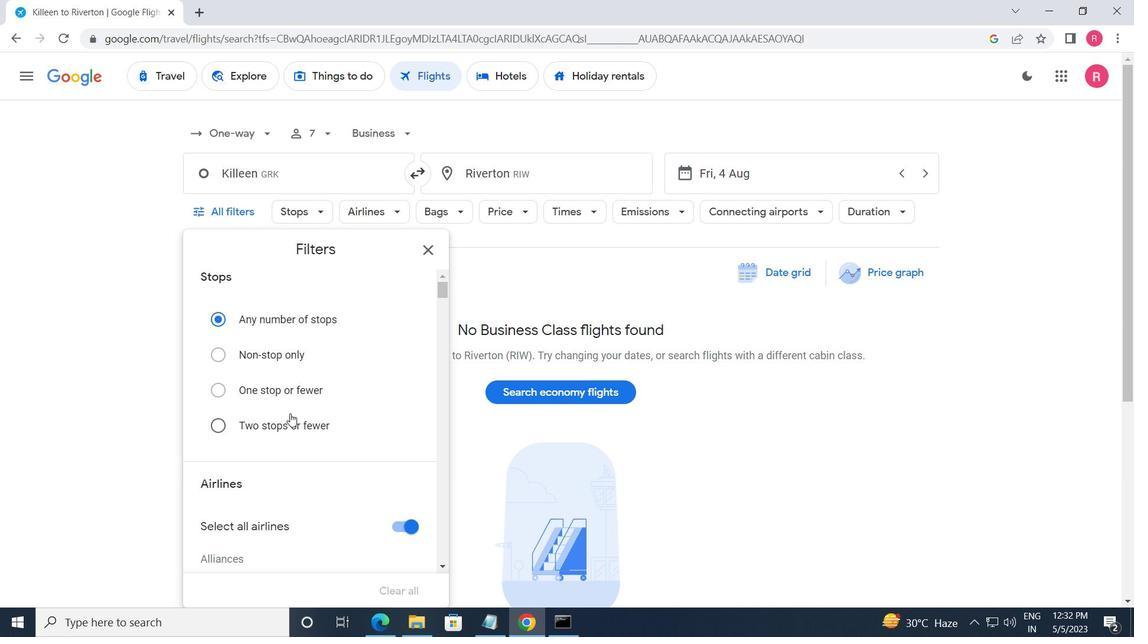 
Action: Mouse scrolled (290, 413) with delta (0, 0)
Screenshot: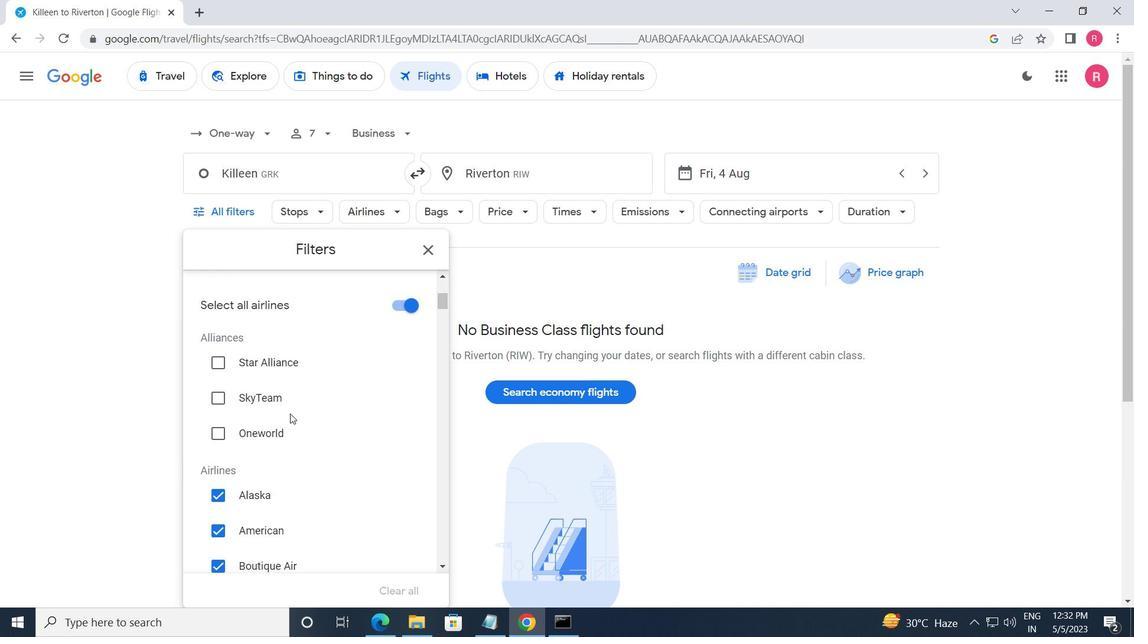 
Action: Mouse scrolled (290, 413) with delta (0, 0)
Screenshot: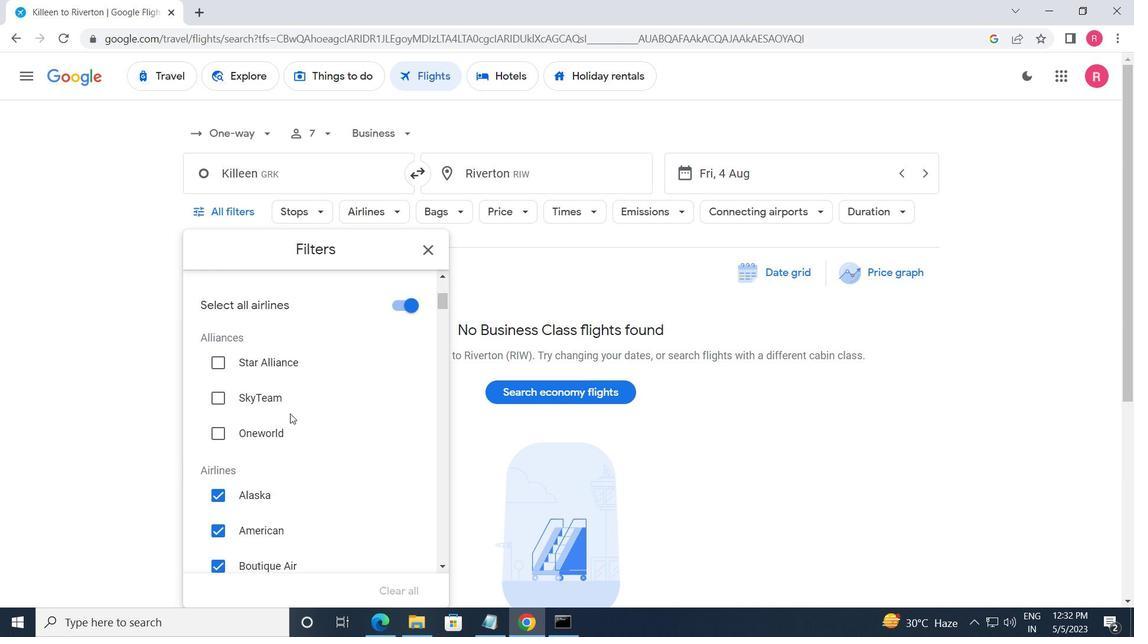 
Action: Mouse moved to (290, 412)
Screenshot: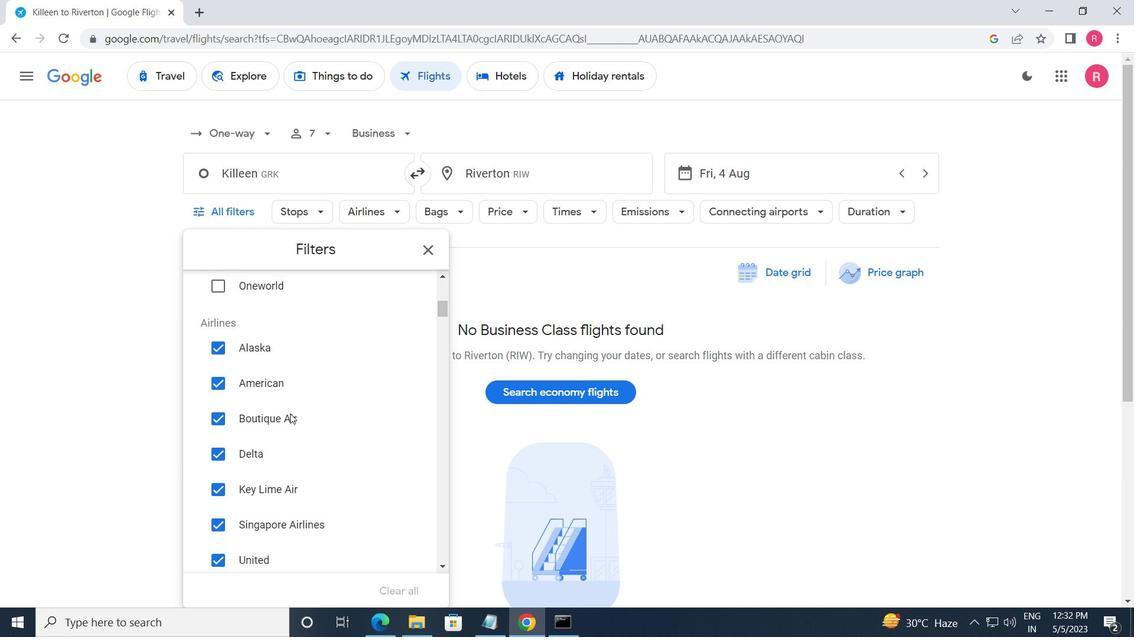 
Action: Mouse scrolled (290, 413) with delta (0, 0)
Screenshot: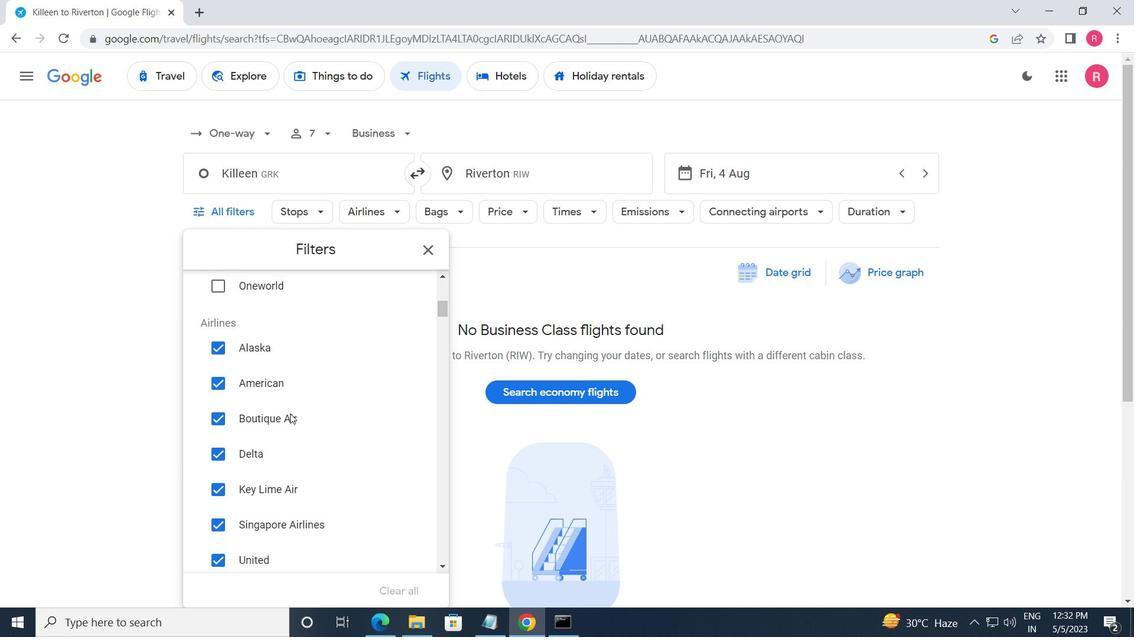 
Action: Mouse moved to (291, 412)
Screenshot: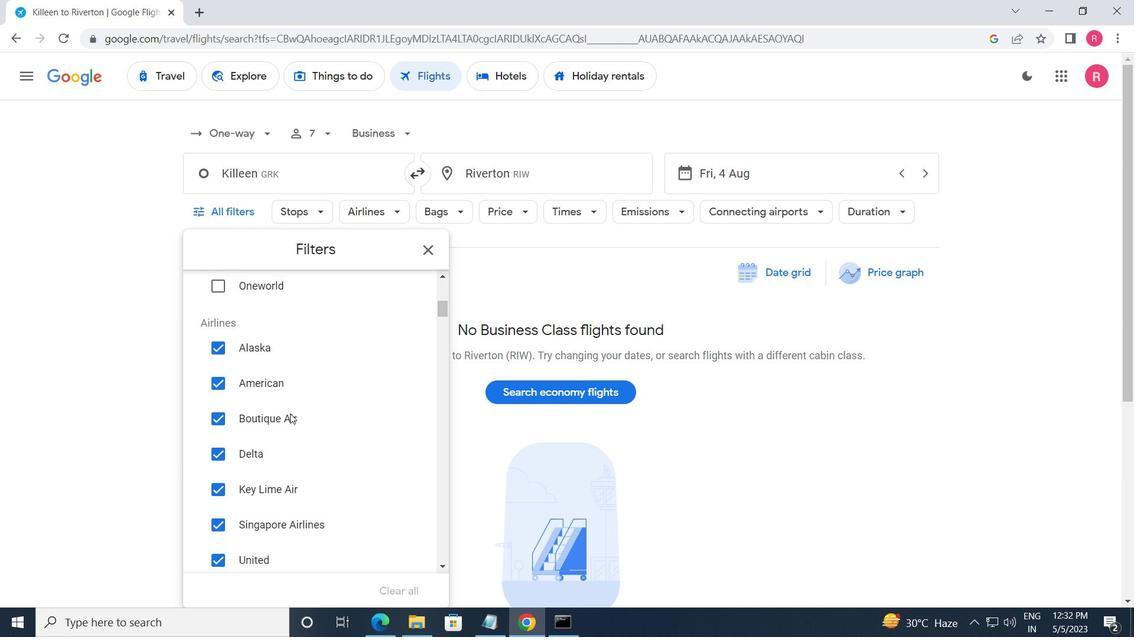 
Action: Mouse scrolled (291, 412) with delta (0, 0)
Screenshot: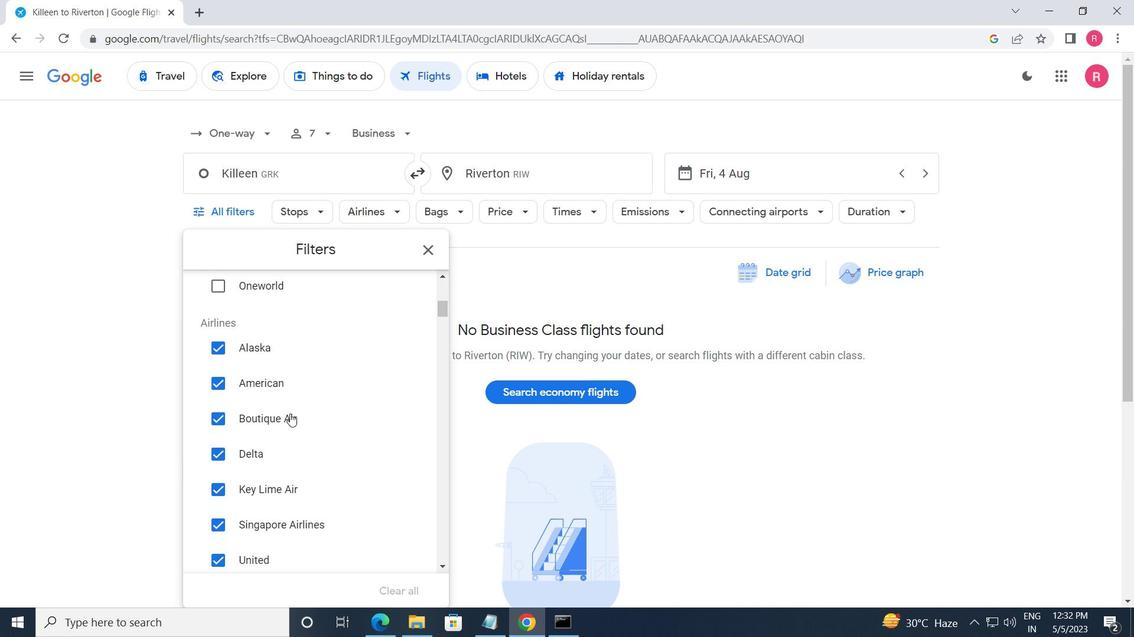 
Action: Mouse scrolled (291, 412) with delta (0, 0)
Screenshot: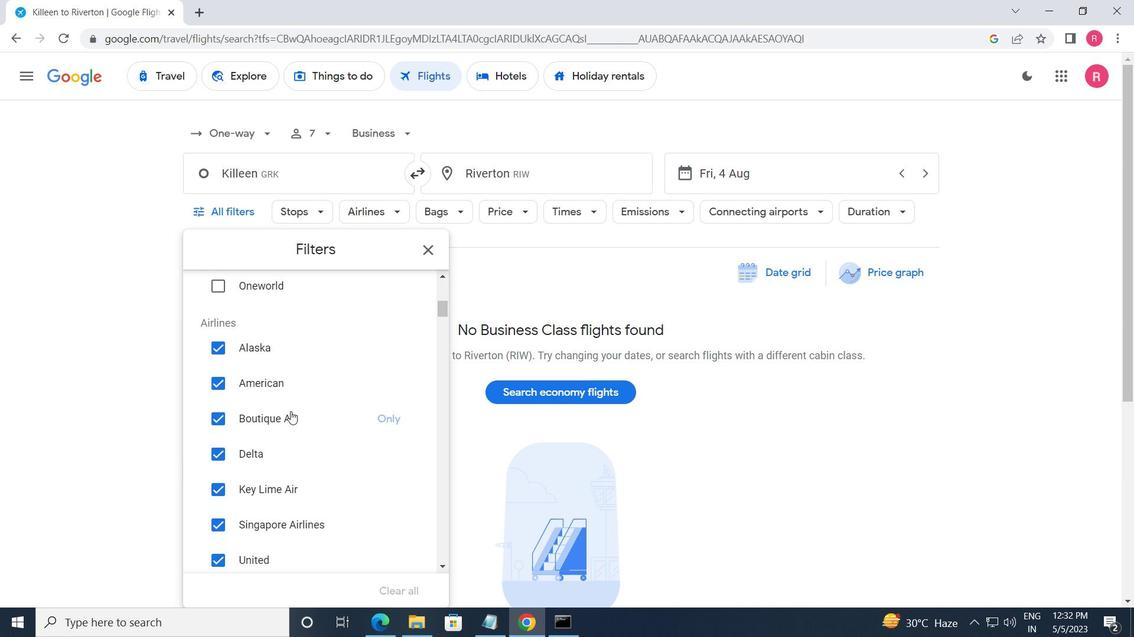 
Action: Mouse moved to (398, 383)
Screenshot: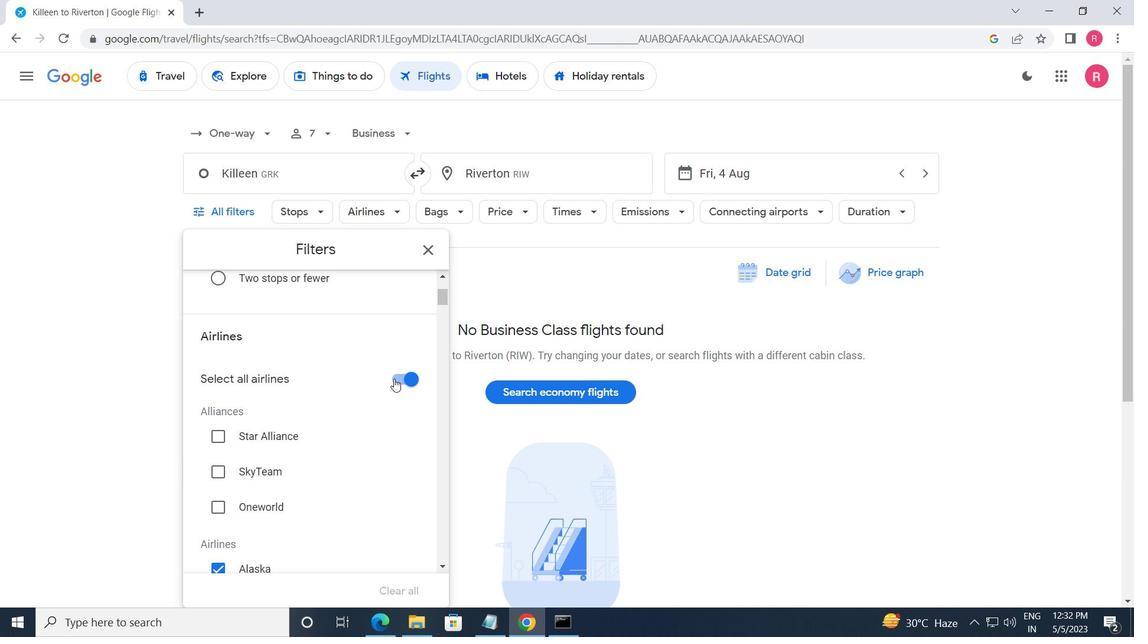 
Action: Mouse pressed left at (398, 383)
Screenshot: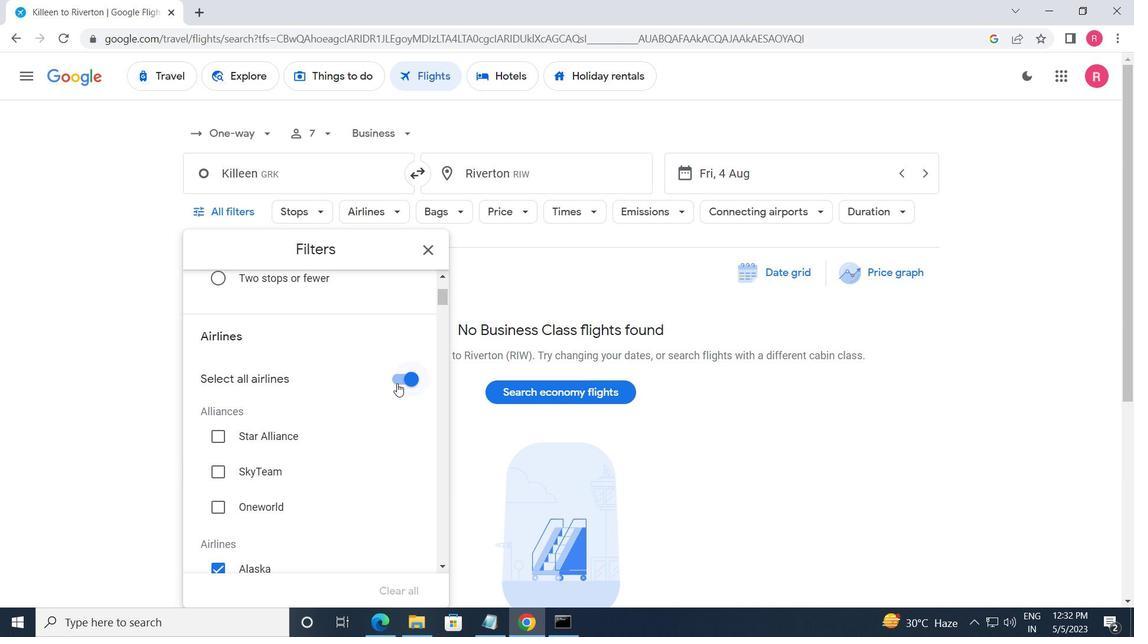 
Action: Mouse moved to (363, 420)
Screenshot: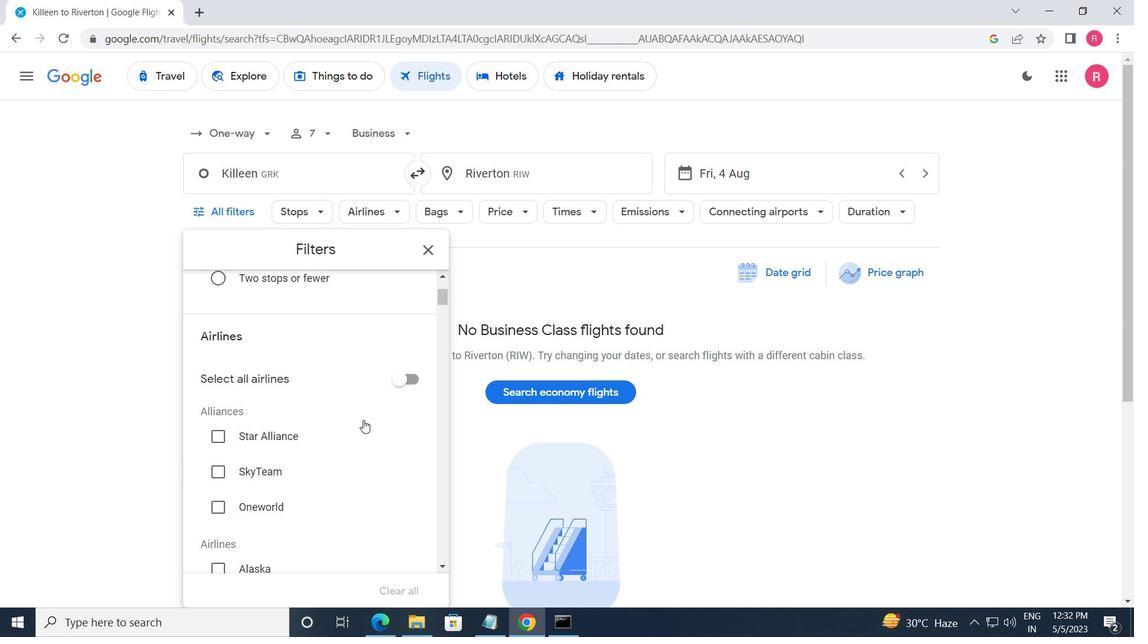 
Action: Mouse scrolled (363, 419) with delta (0, 0)
Screenshot: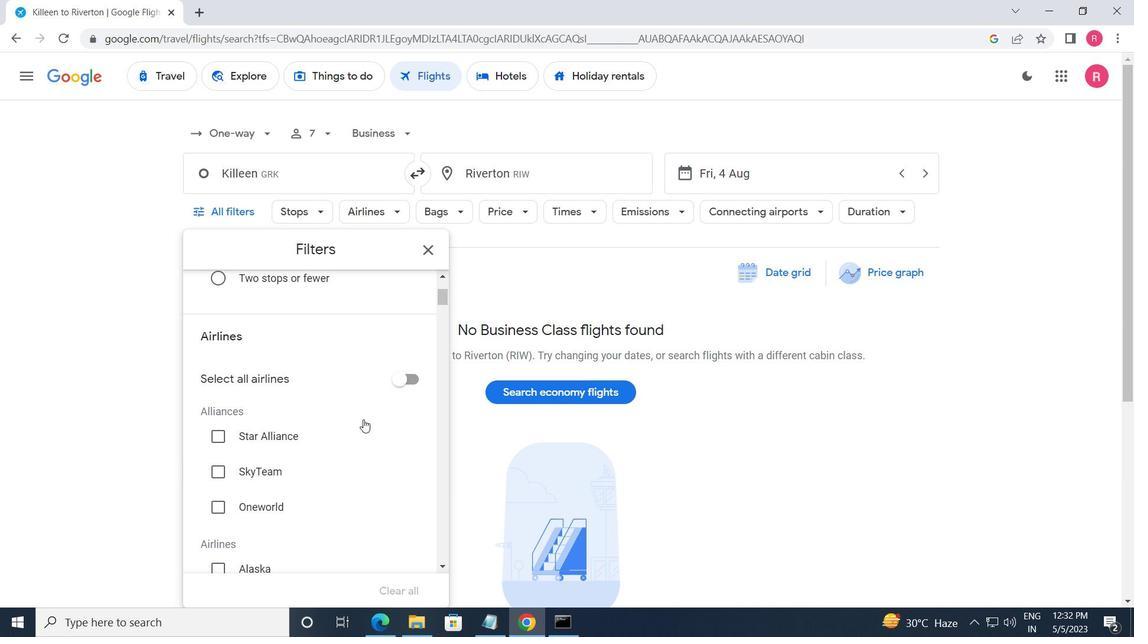 
Action: Mouse scrolled (363, 419) with delta (0, 0)
Screenshot: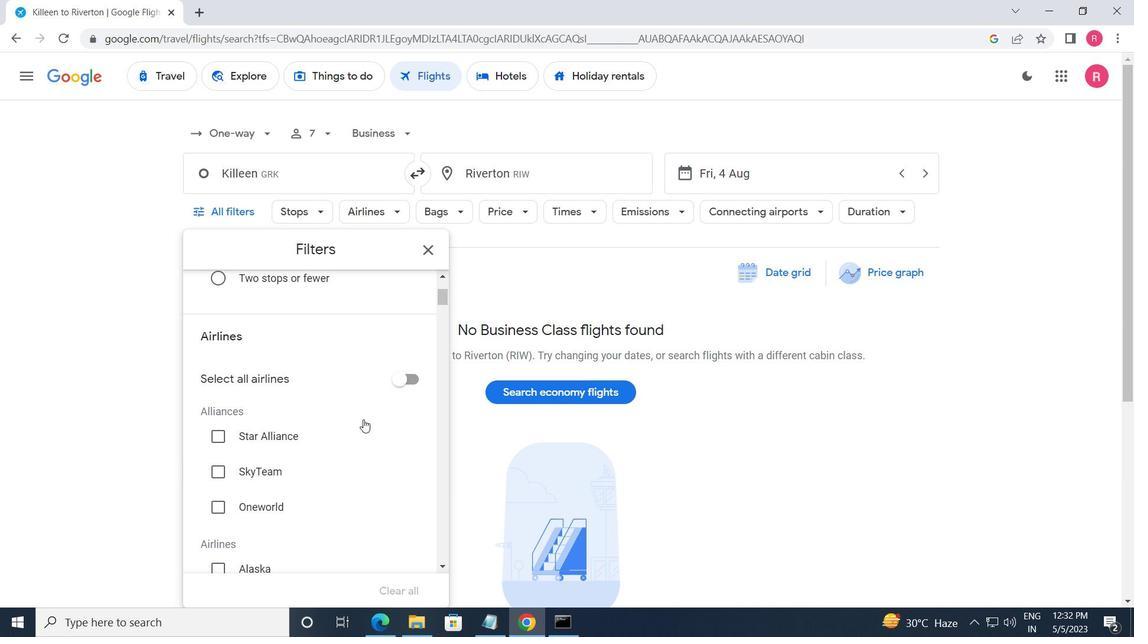 
Action: Mouse scrolled (363, 419) with delta (0, 0)
Screenshot: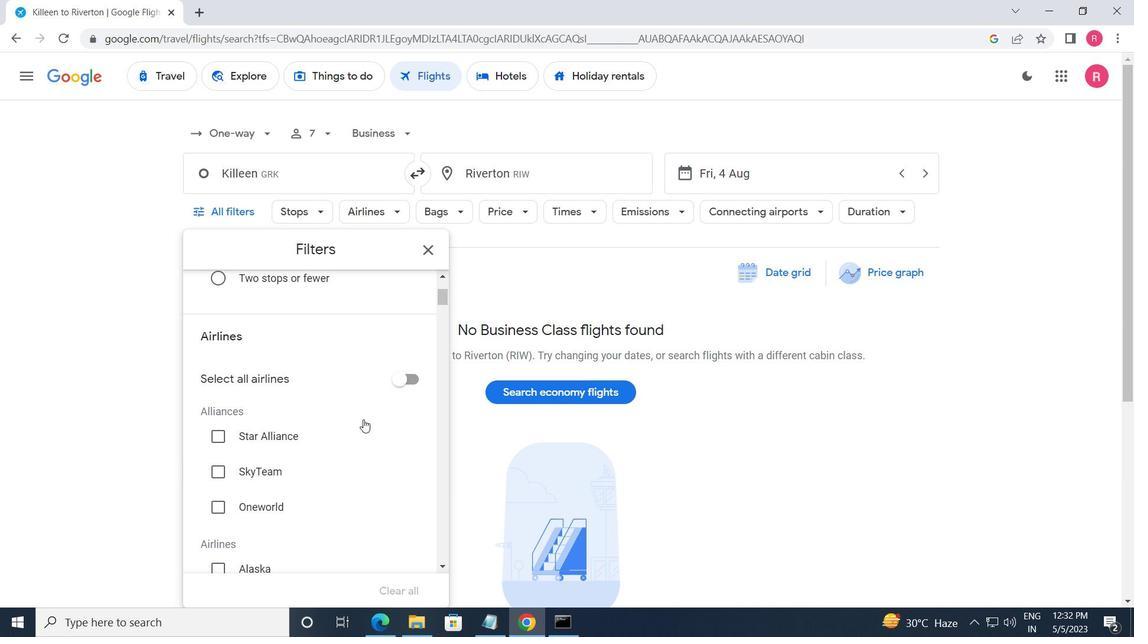 
Action: Mouse moved to (363, 419)
Screenshot: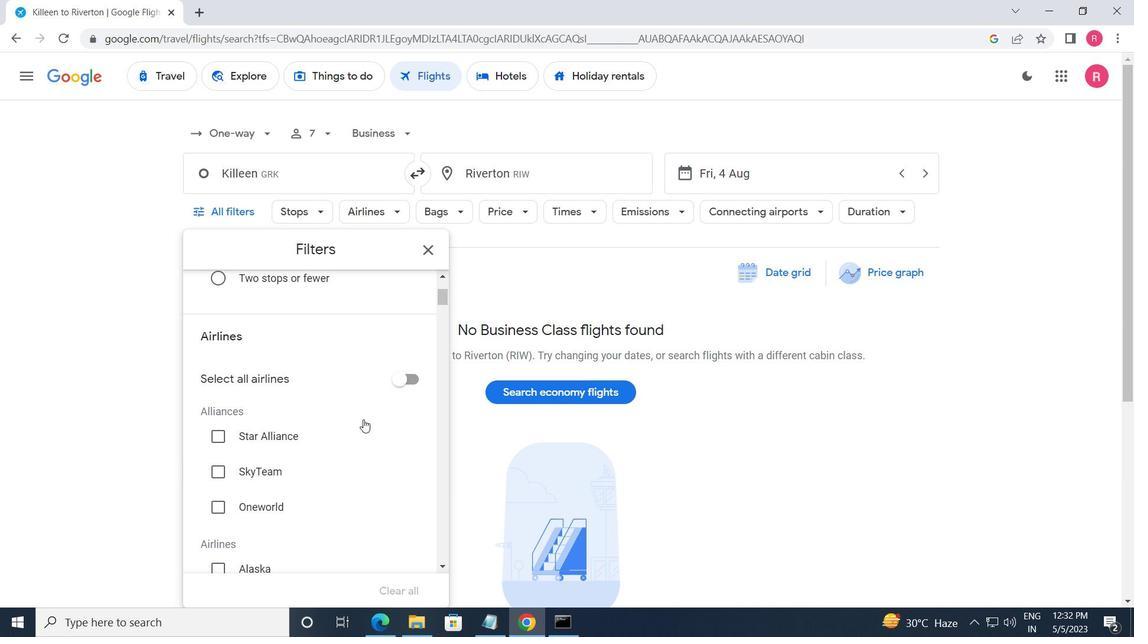 
Action: Mouse scrolled (363, 418) with delta (0, 0)
Screenshot: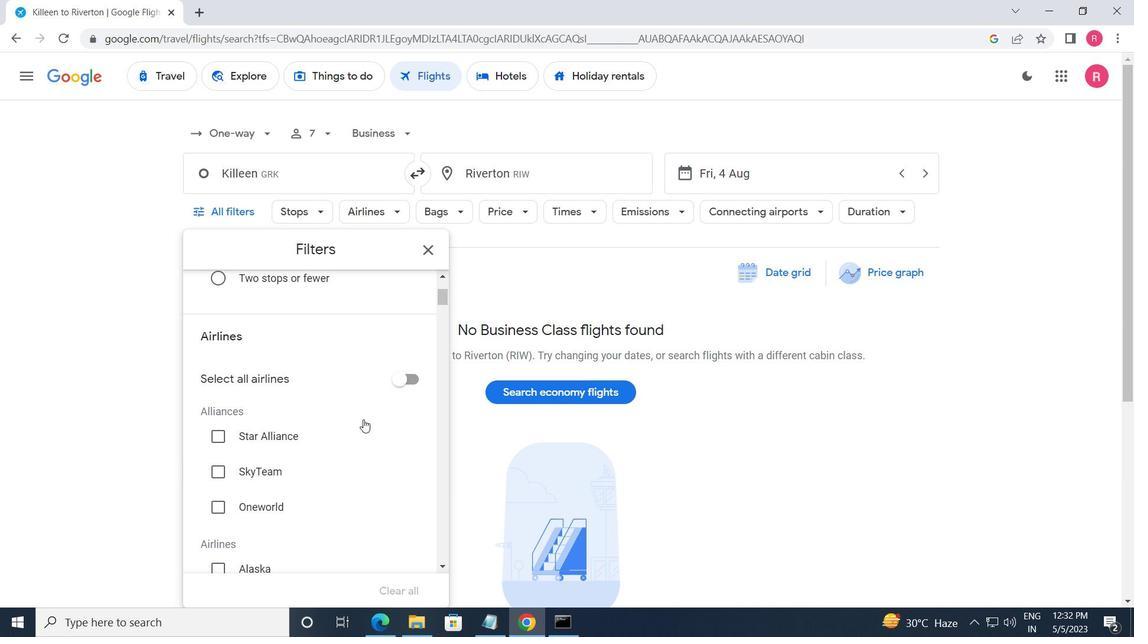 
Action: Mouse scrolled (363, 418) with delta (0, 0)
Screenshot: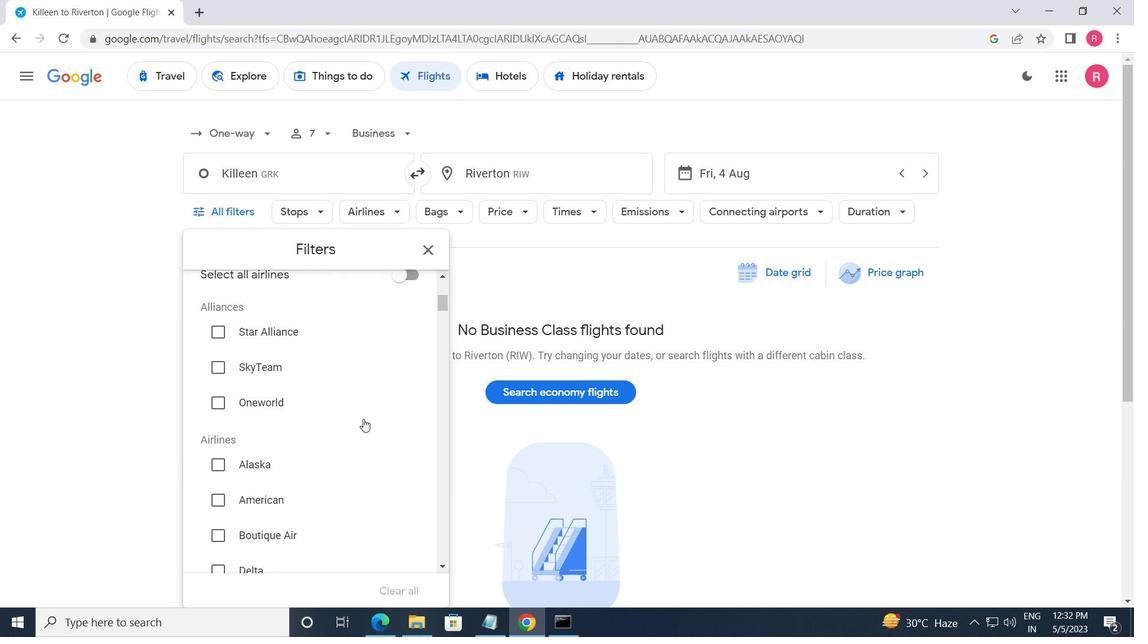
Action: Mouse scrolled (363, 418) with delta (0, 0)
Screenshot: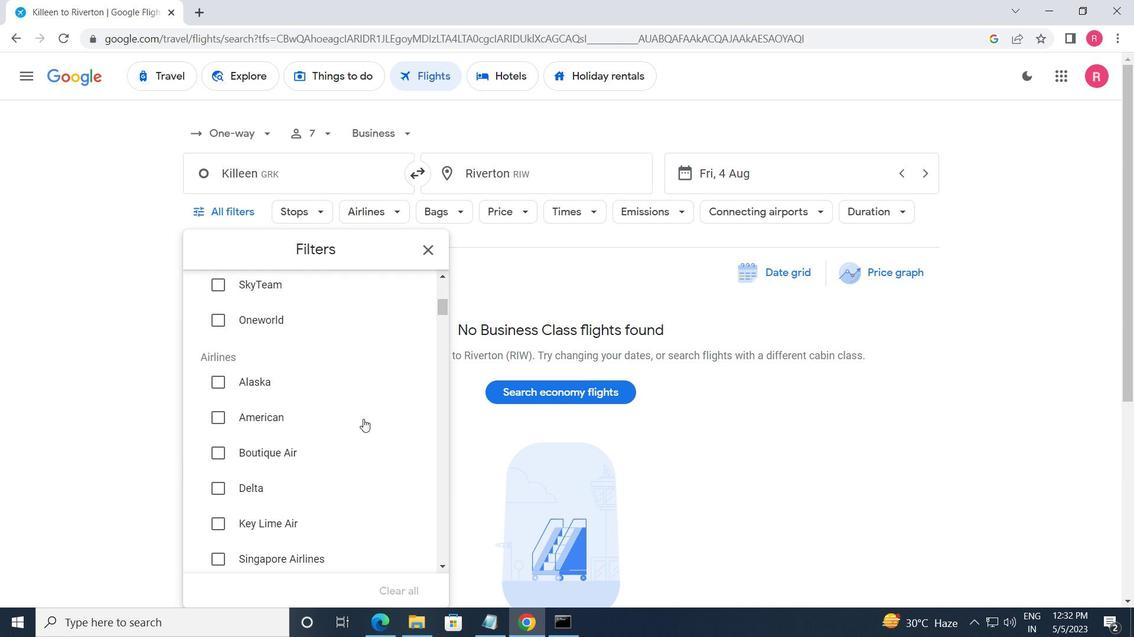 
Action: Mouse moved to (368, 417)
Screenshot: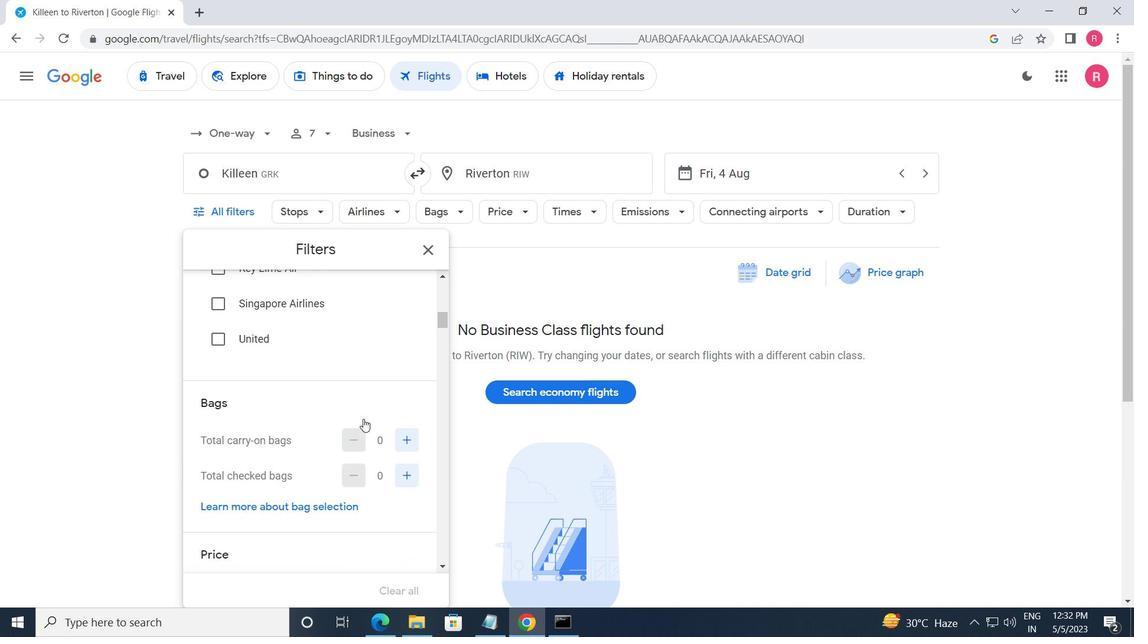 
Action: Mouse scrolled (368, 417) with delta (0, 0)
Screenshot: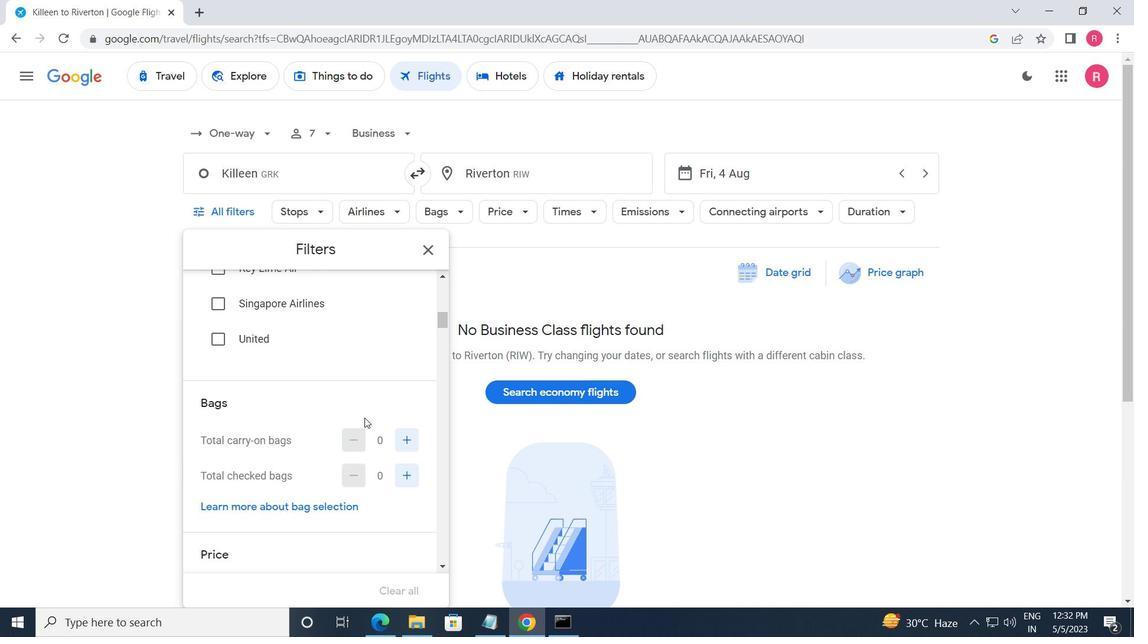 
Action: Mouse scrolled (368, 417) with delta (0, 0)
Screenshot: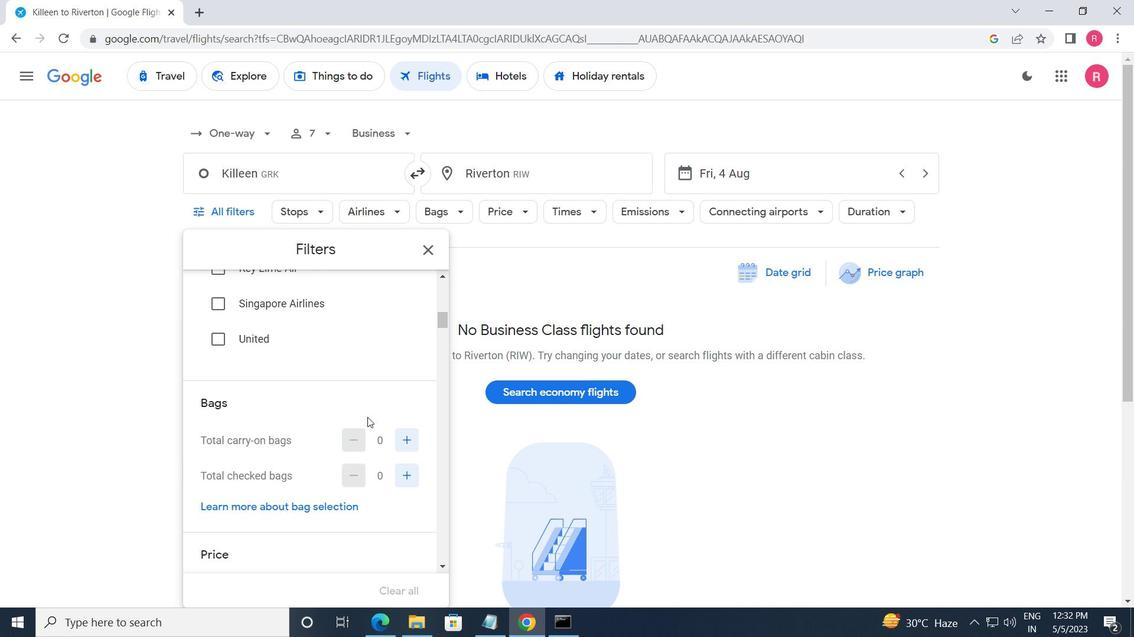 
Action: Mouse moved to (368, 417)
Screenshot: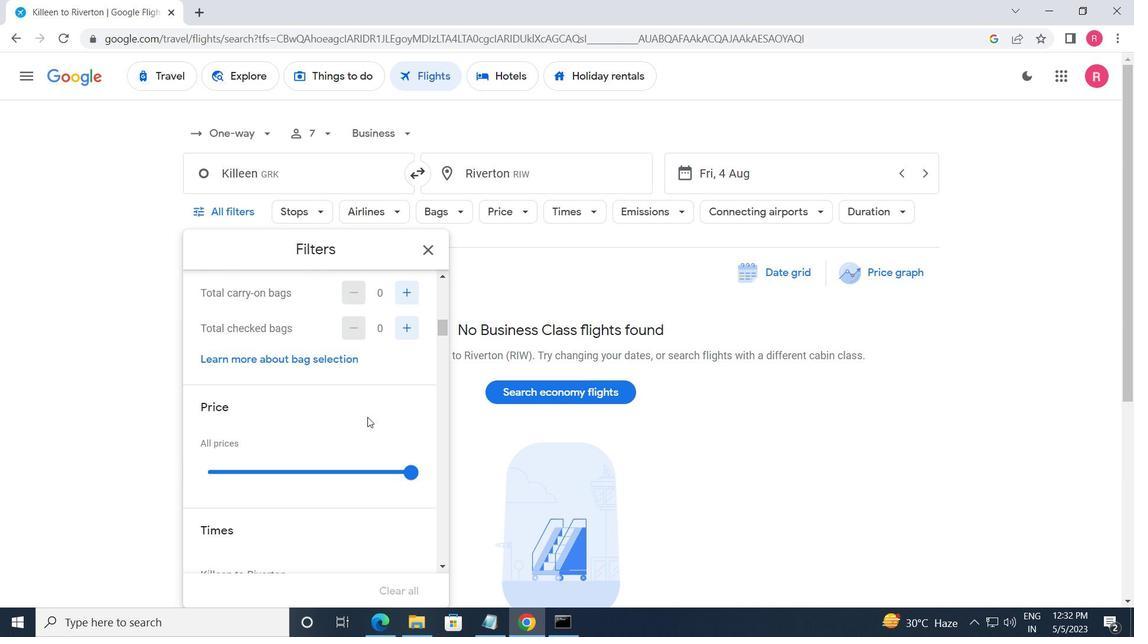 
Action: Mouse scrolled (368, 417) with delta (0, 0)
Screenshot: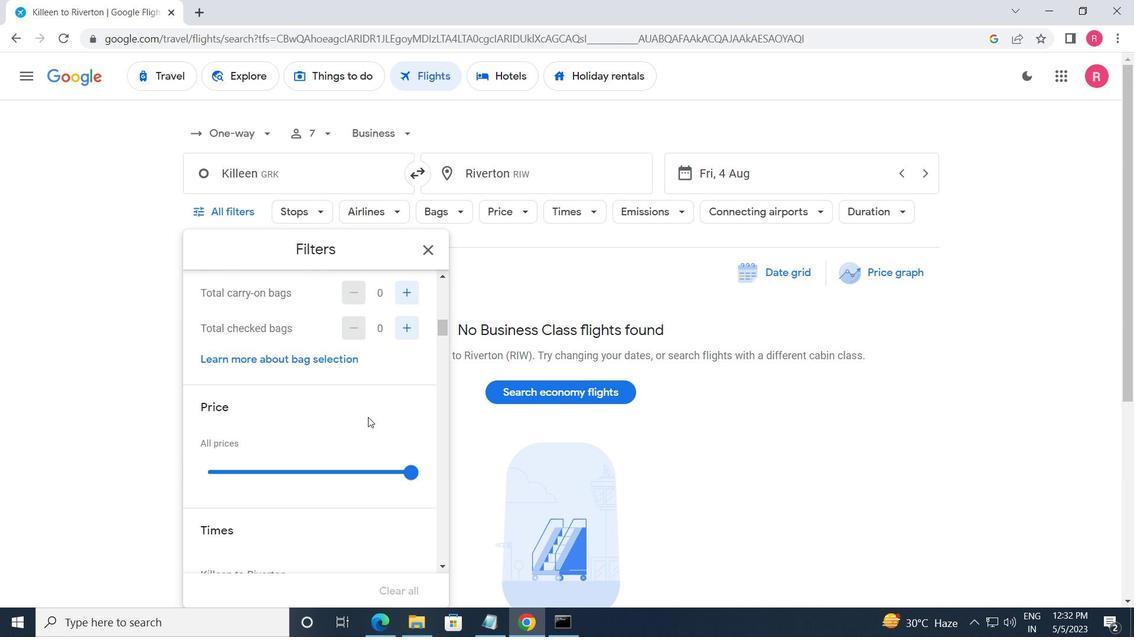 
Action: Mouse moved to (422, 405)
Screenshot: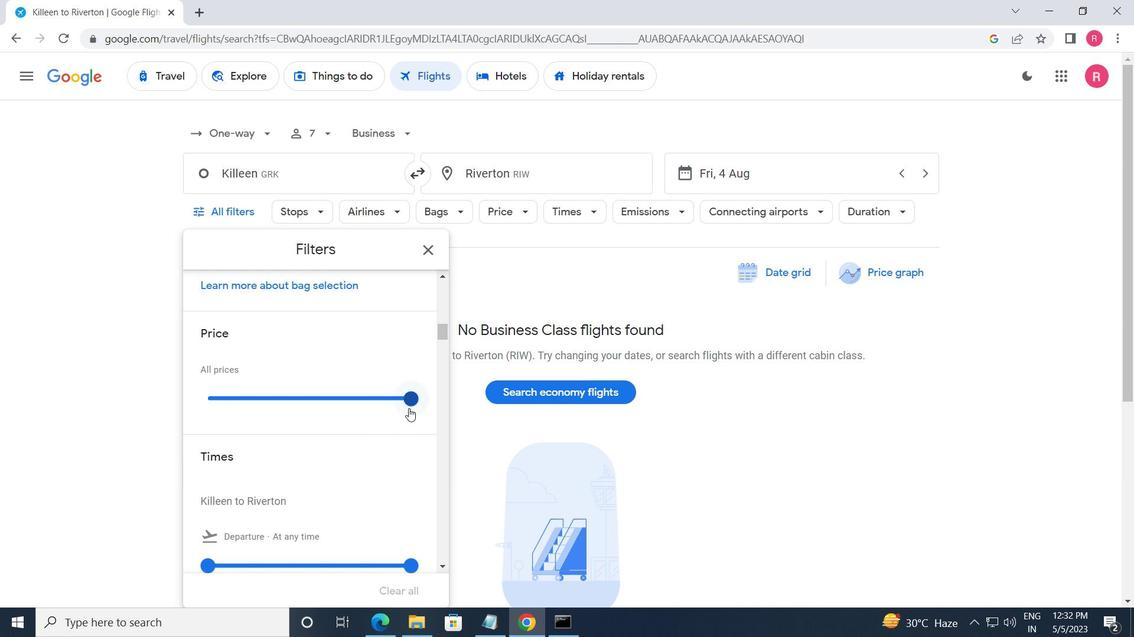 
Action: Mouse pressed left at (422, 405)
Screenshot: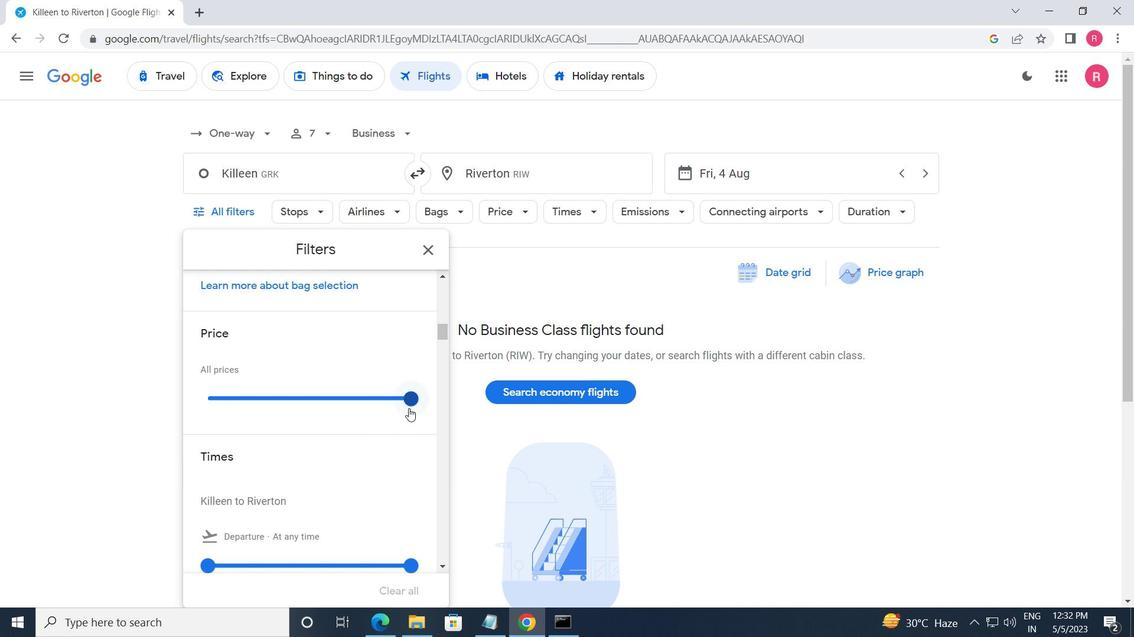 
Action: Mouse moved to (418, 411)
Screenshot: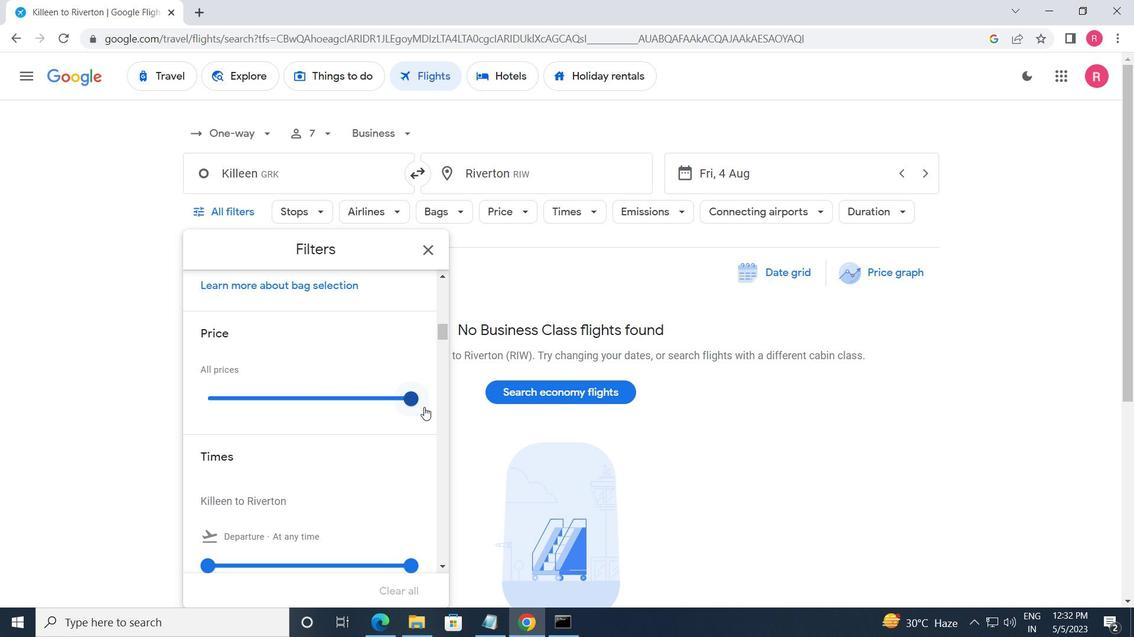 
Action: Mouse scrolled (418, 410) with delta (0, 0)
Screenshot: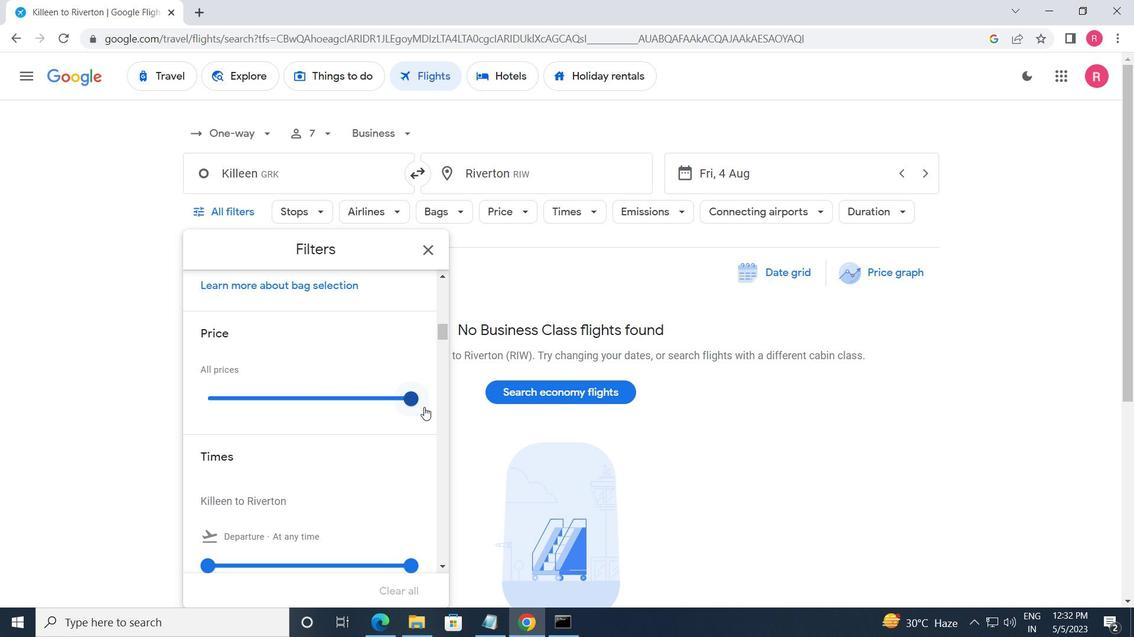 
Action: Mouse moved to (416, 411)
Screenshot: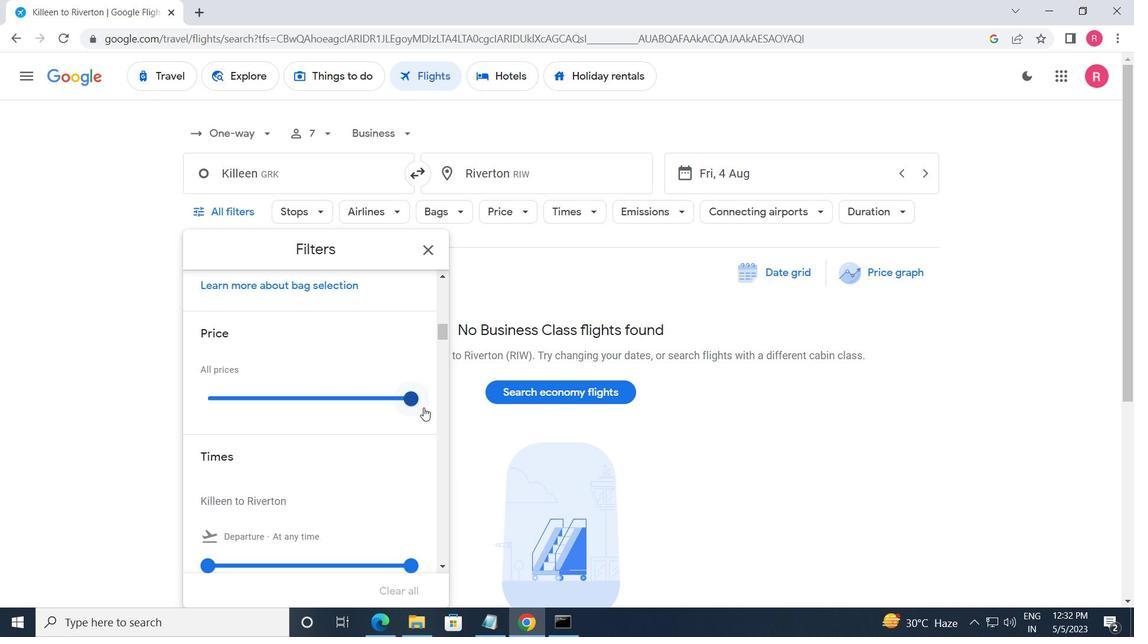 
Action: Mouse scrolled (416, 411) with delta (0, 0)
Screenshot: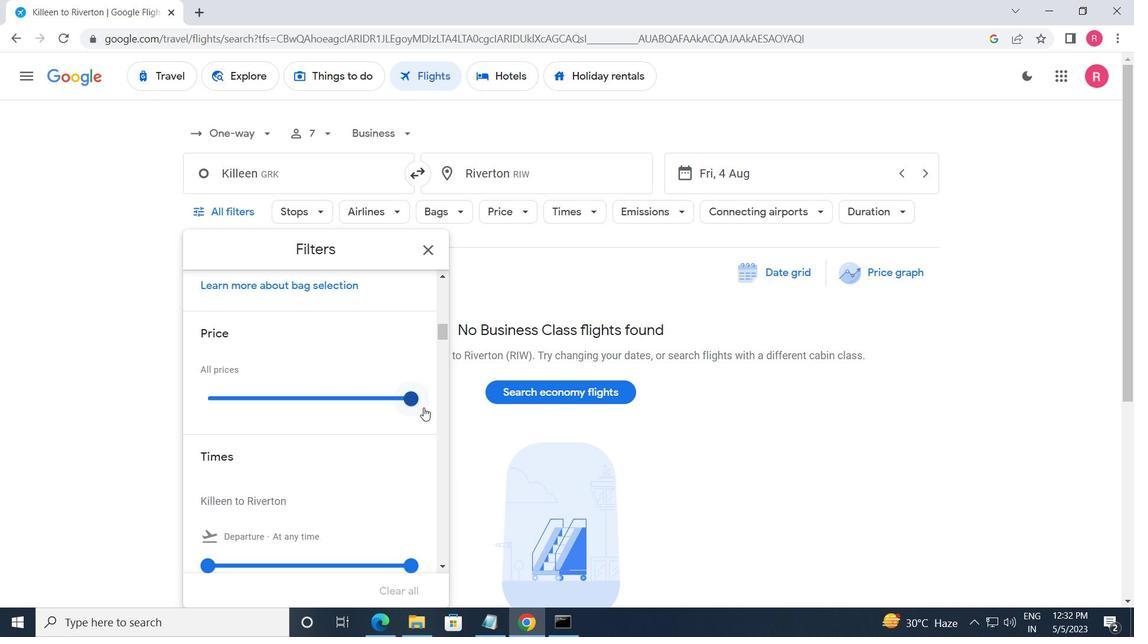 
Action: Mouse moved to (215, 418)
Screenshot: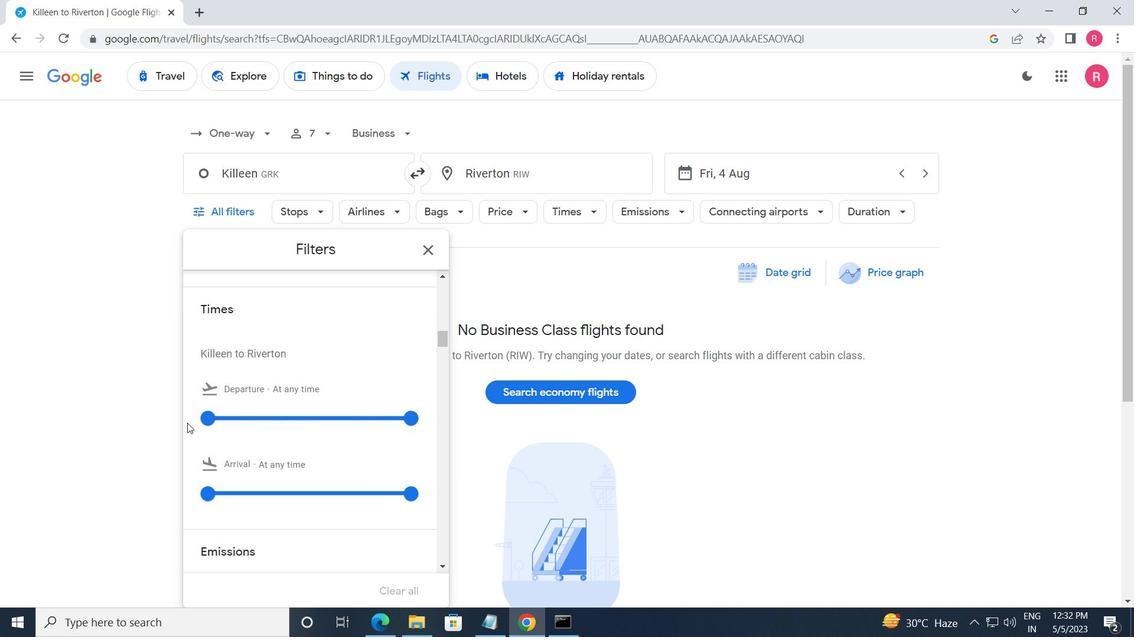 
Action: Mouse pressed left at (215, 418)
Screenshot: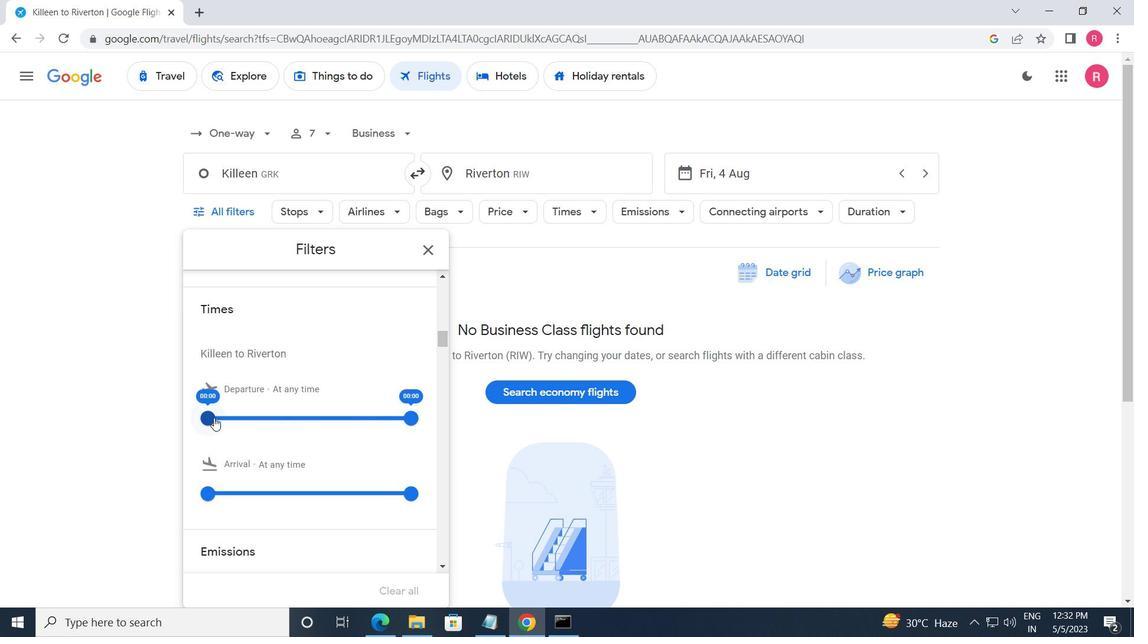 
Action: Mouse moved to (415, 420)
Screenshot: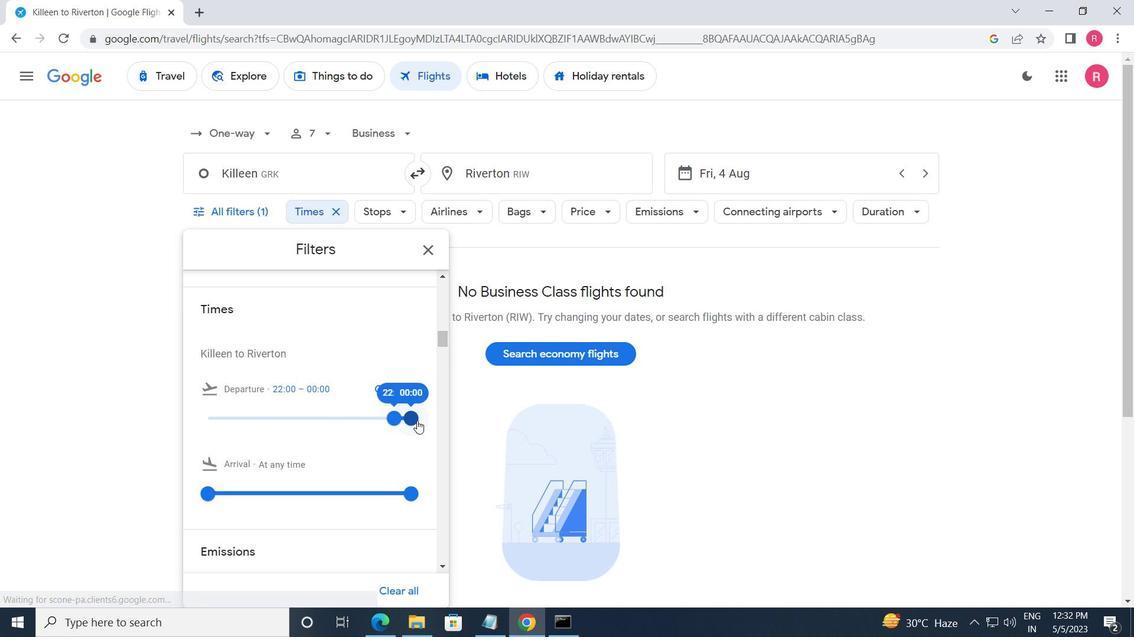 
Action: Mouse pressed left at (415, 420)
Screenshot: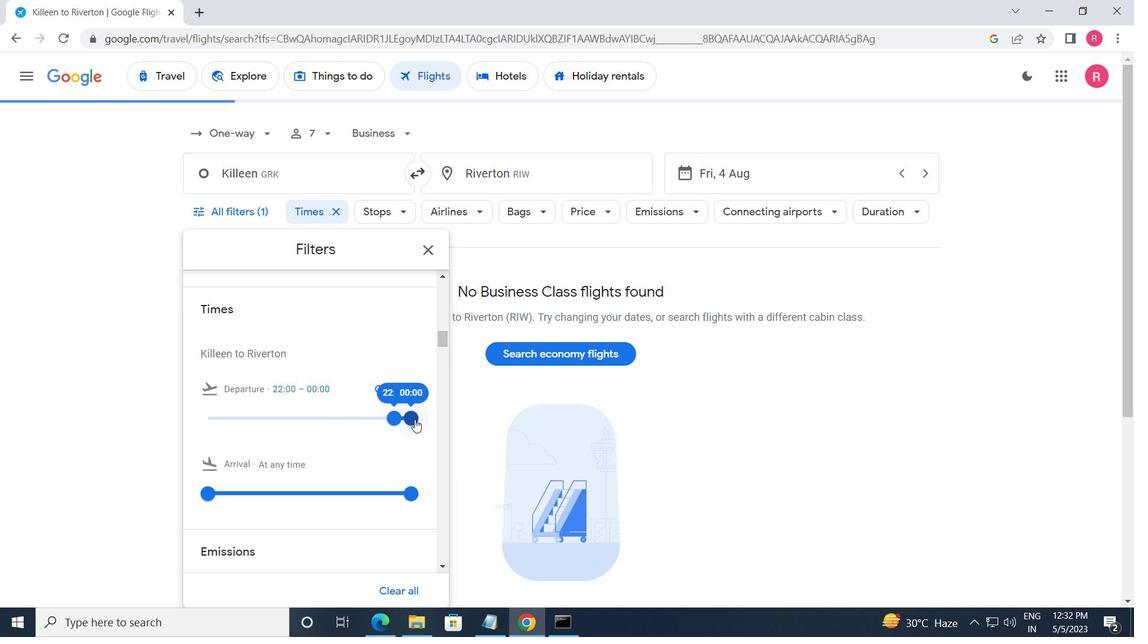 
Action: Mouse moved to (425, 257)
Screenshot: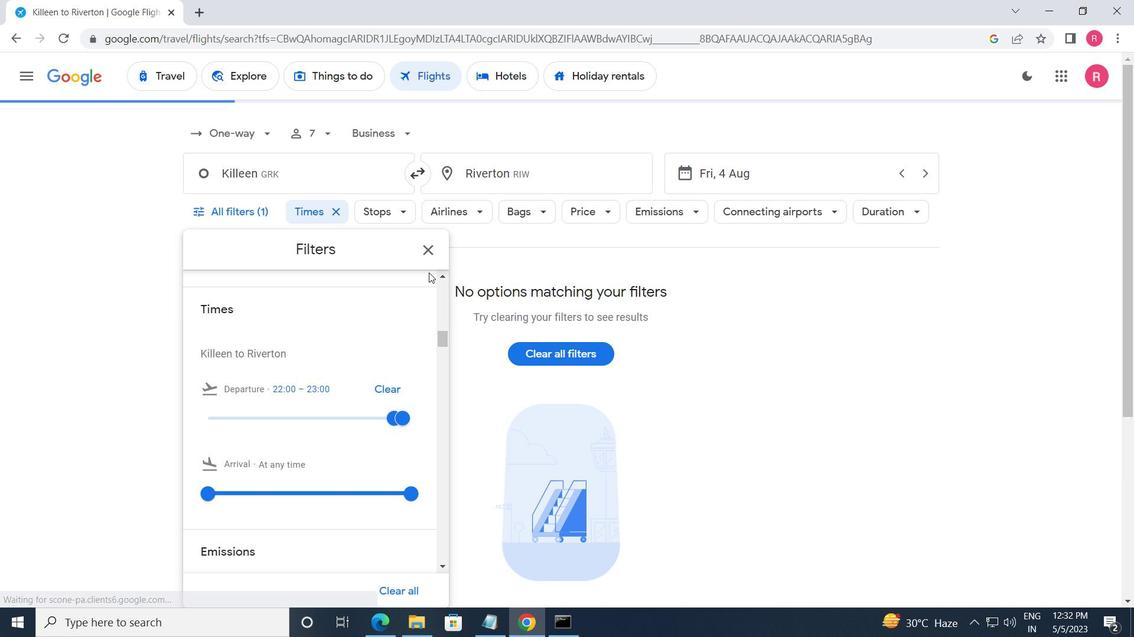 
Action: Mouse pressed left at (425, 257)
Screenshot: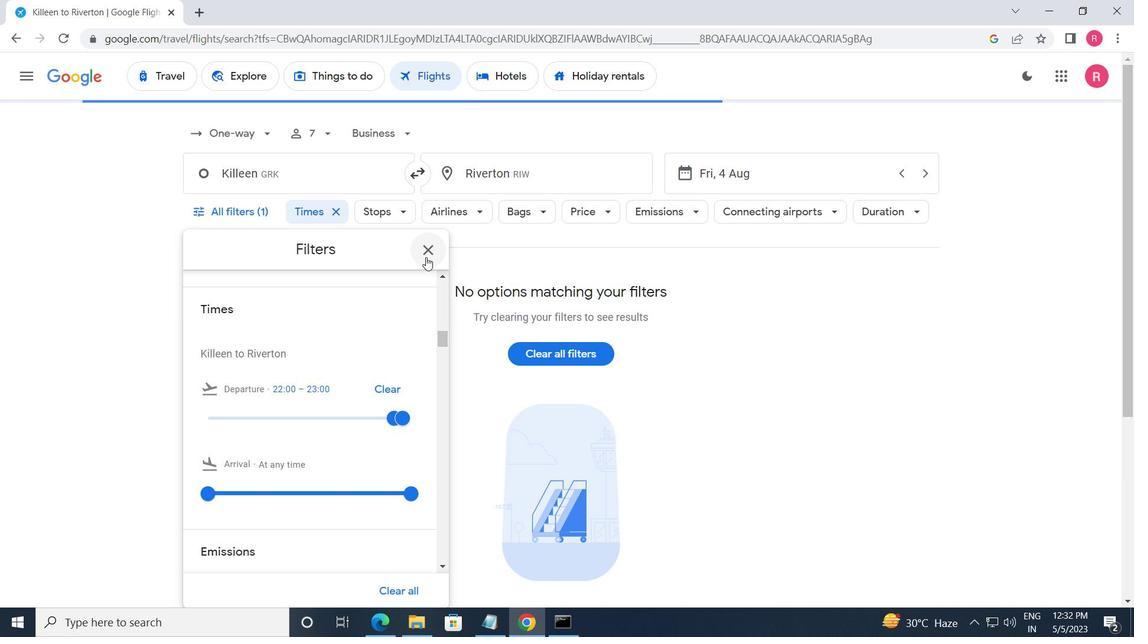 
